 Task: Search round trip flight ticket for 2 adults, 2 infants in seat and 1 infant on lap in first from Fairbanks: Fairbanks International Airport to Wilmington: Wilmington International Airport on 8-6-2023 and return on 8-8-2023. Choice of flights is Royal air maroc. Number of bags: 1 carry on bag and 5 checked bags. Price is upto 65000. Outbound departure time preference is 16:00.
Action: Mouse moved to (318, 274)
Screenshot: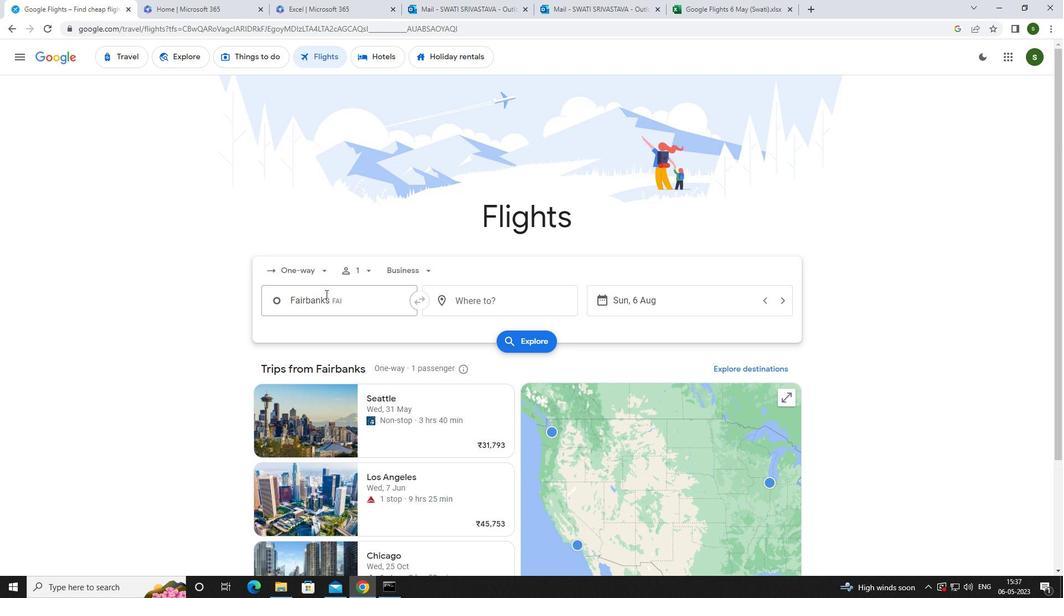 
Action: Mouse pressed left at (318, 274)
Screenshot: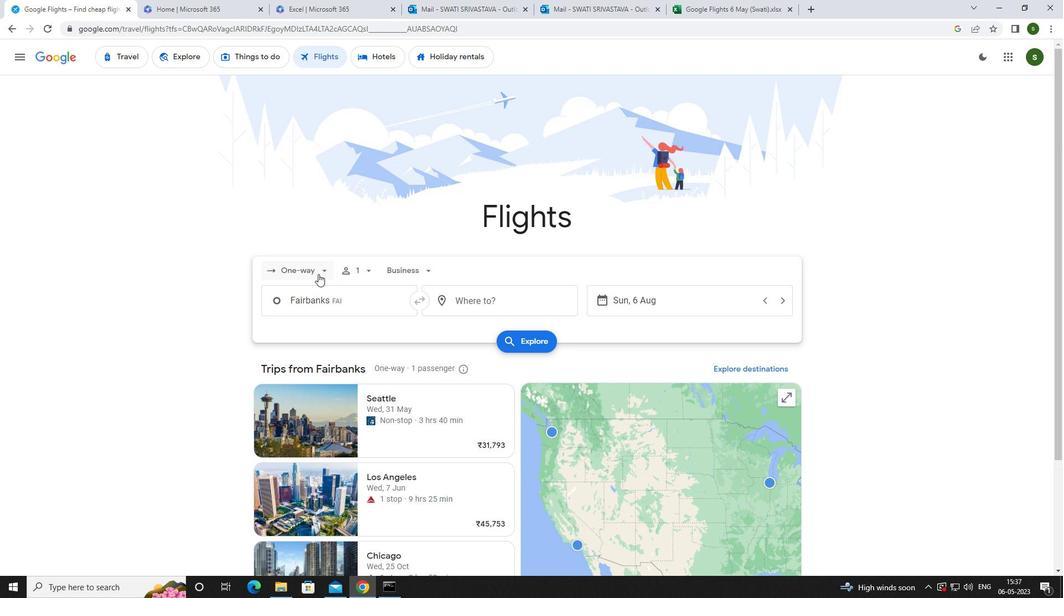 
Action: Mouse moved to (316, 292)
Screenshot: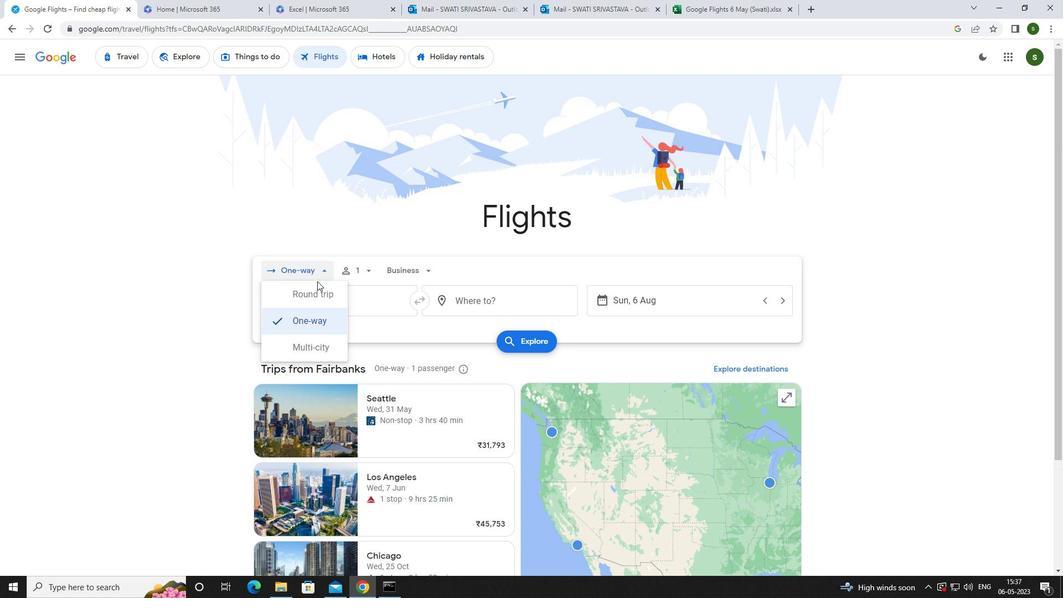 
Action: Mouse pressed left at (316, 292)
Screenshot: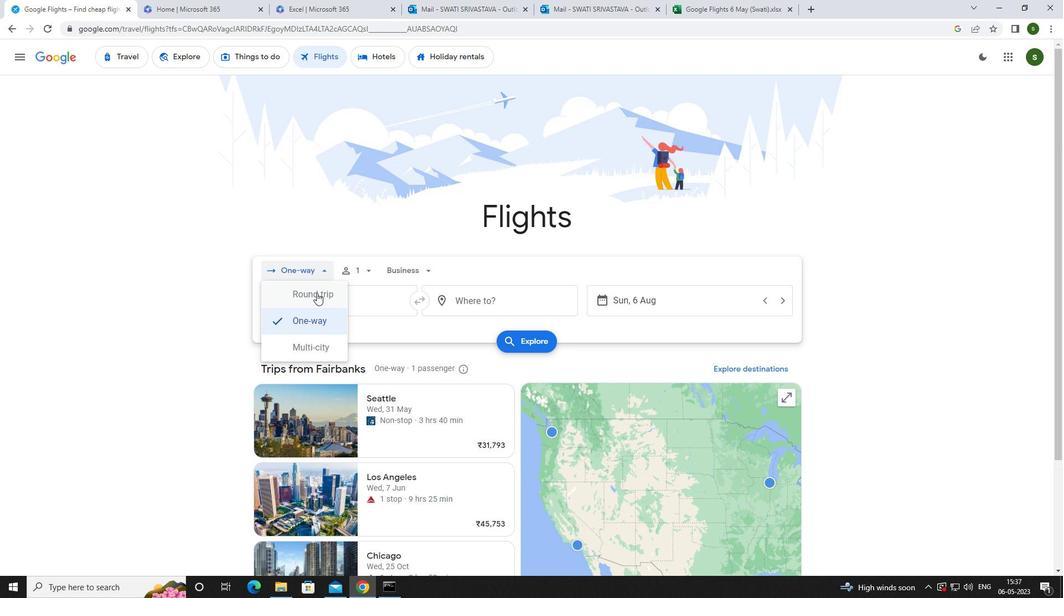 
Action: Mouse moved to (367, 270)
Screenshot: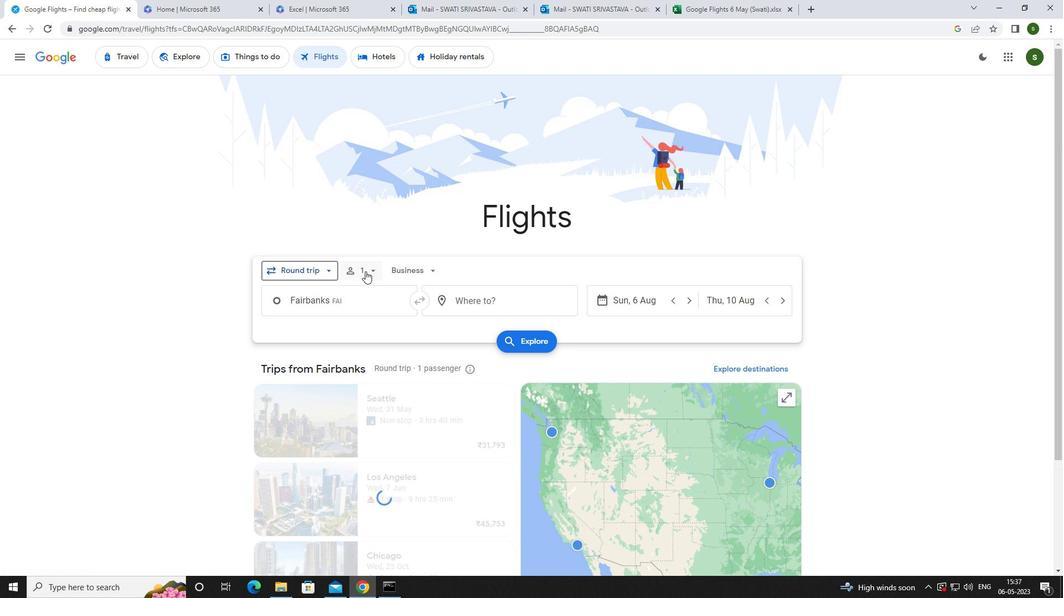 
Action: Mouse pressed left at (367, 270)
Screenshot: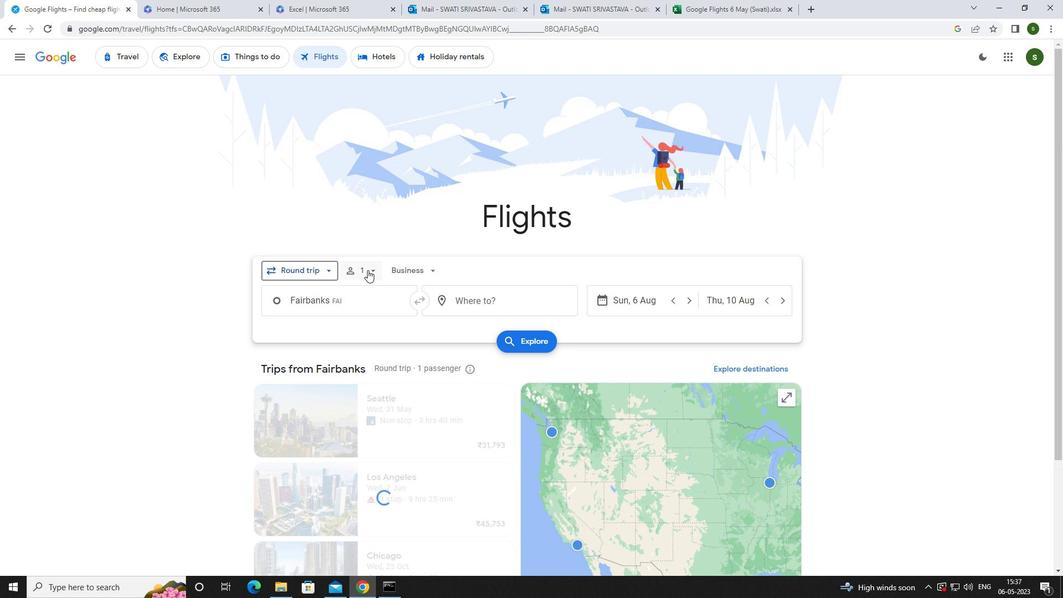 
Action: Mouse moved to (454, 301)
Screenshot: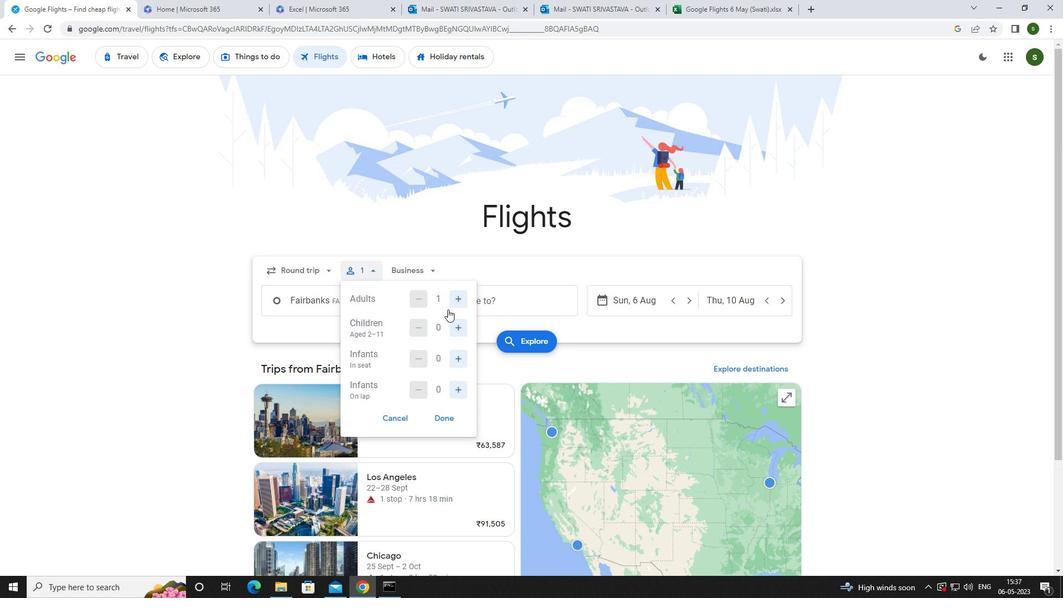 
Action: Mouse pressed left at (454, 301)
Screenshot: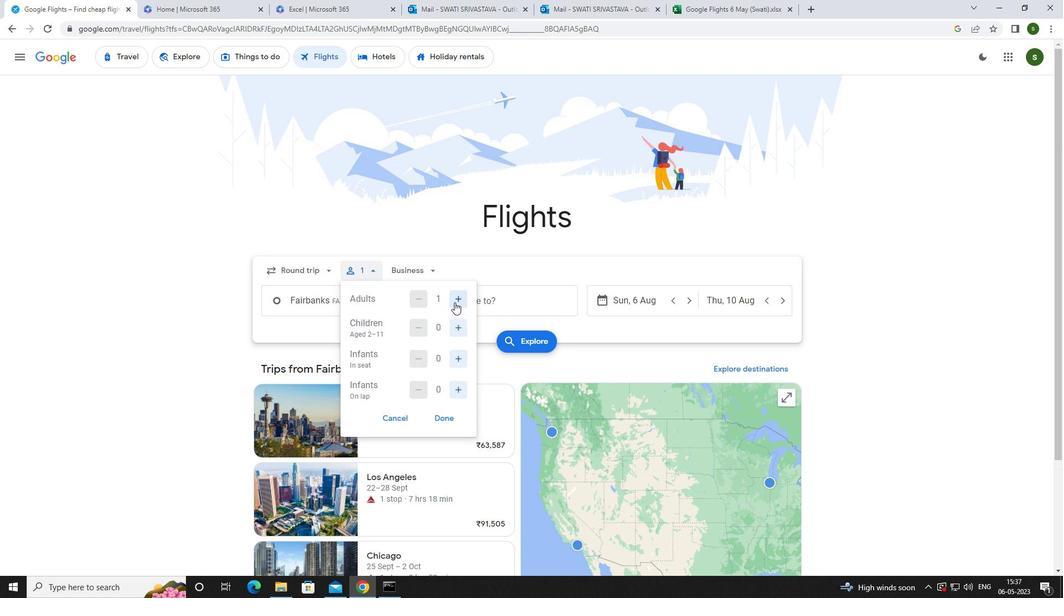 
Action: Mouse moved to (462, 357)
Screenshot: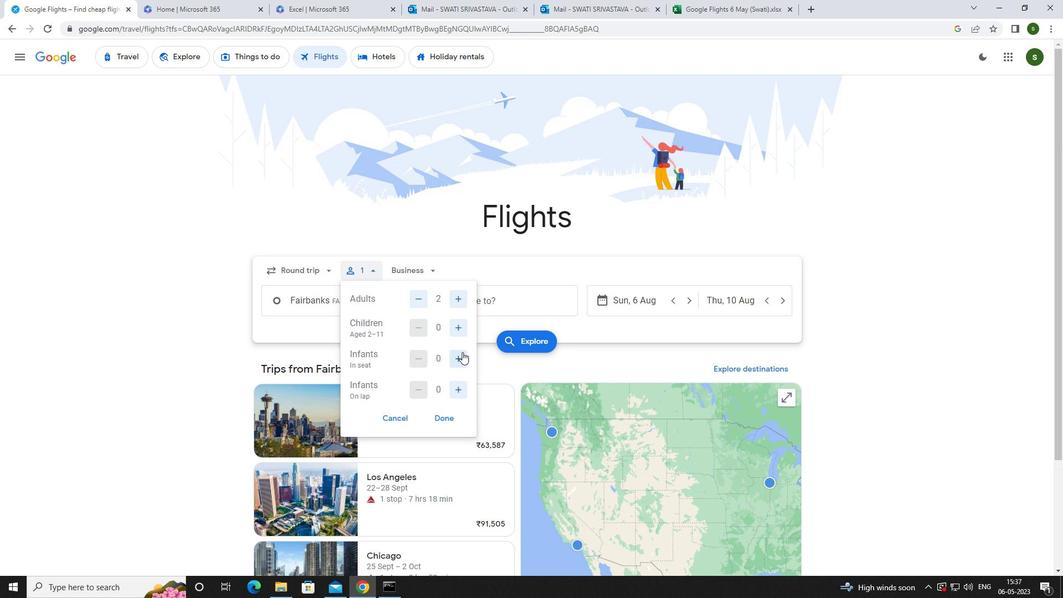 
Action: Mouse pressed left at (462, 357)
Screenshot: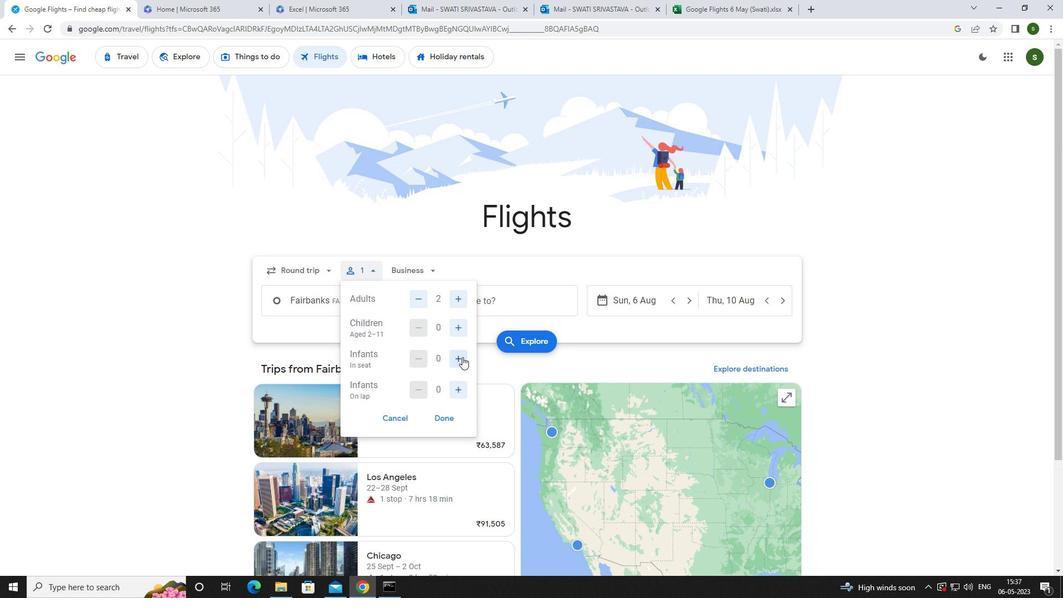 
Action: Mouse pressed left at (462, 357)
Screenshot: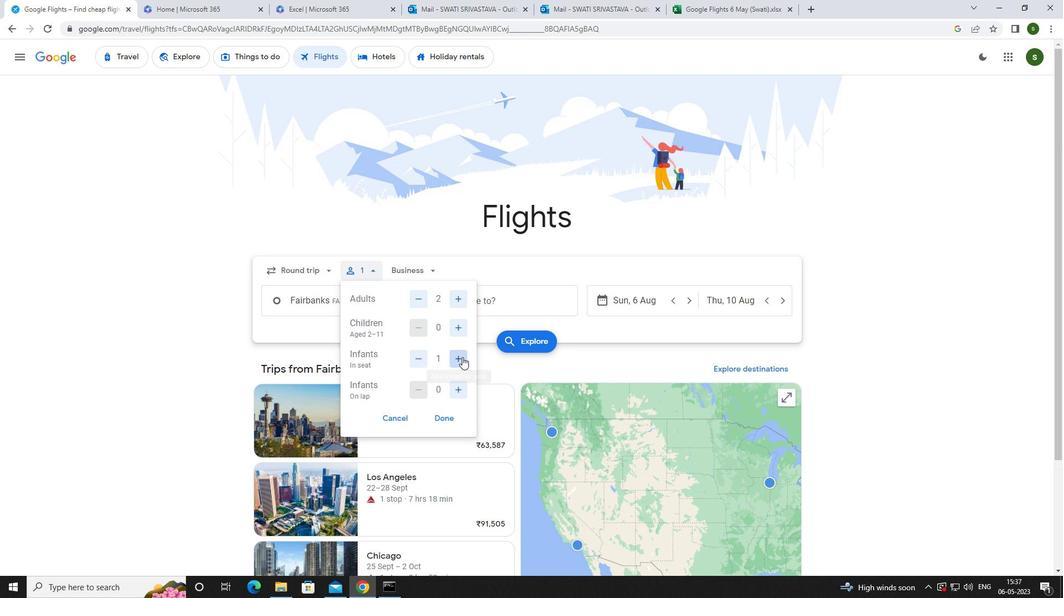 
Action: Mouse moved to (459, 385)
Screenshot: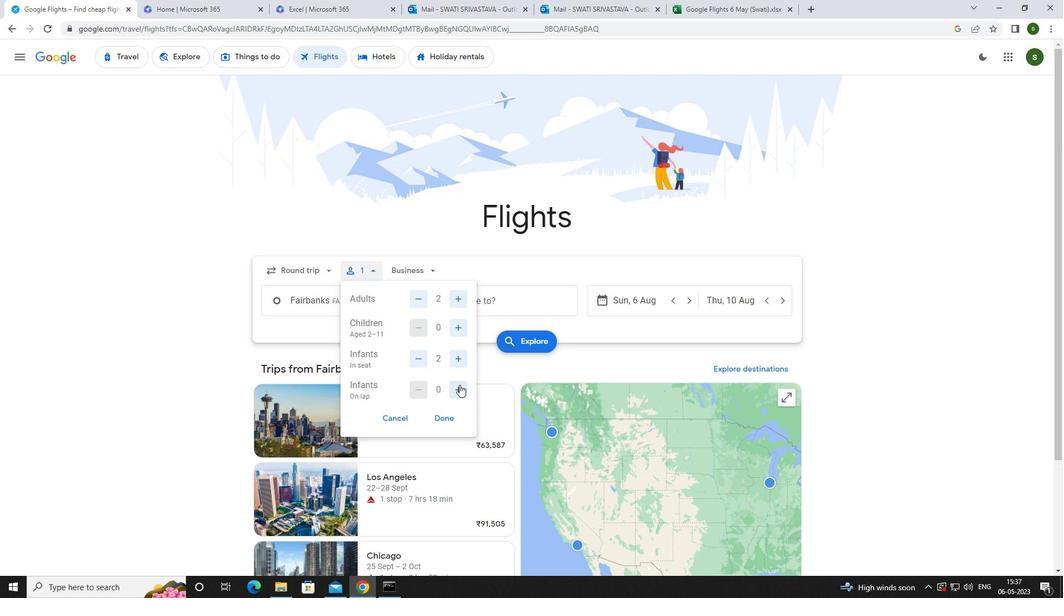 
Action: Mouse pressed left at (459, 385)
Screenshot: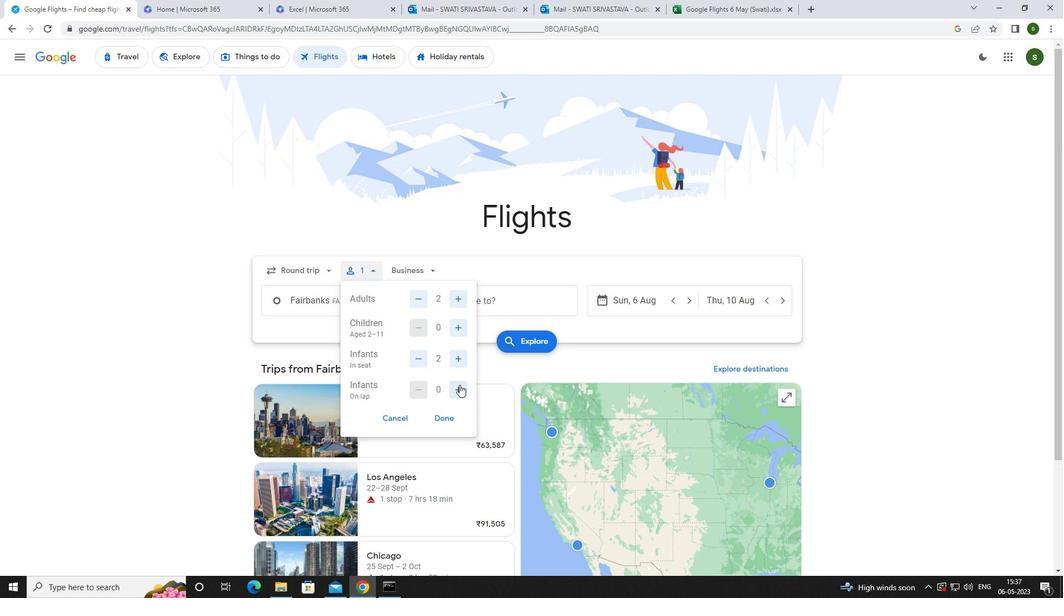 
Action: Mouse moved to (428, 266)
Screenshot: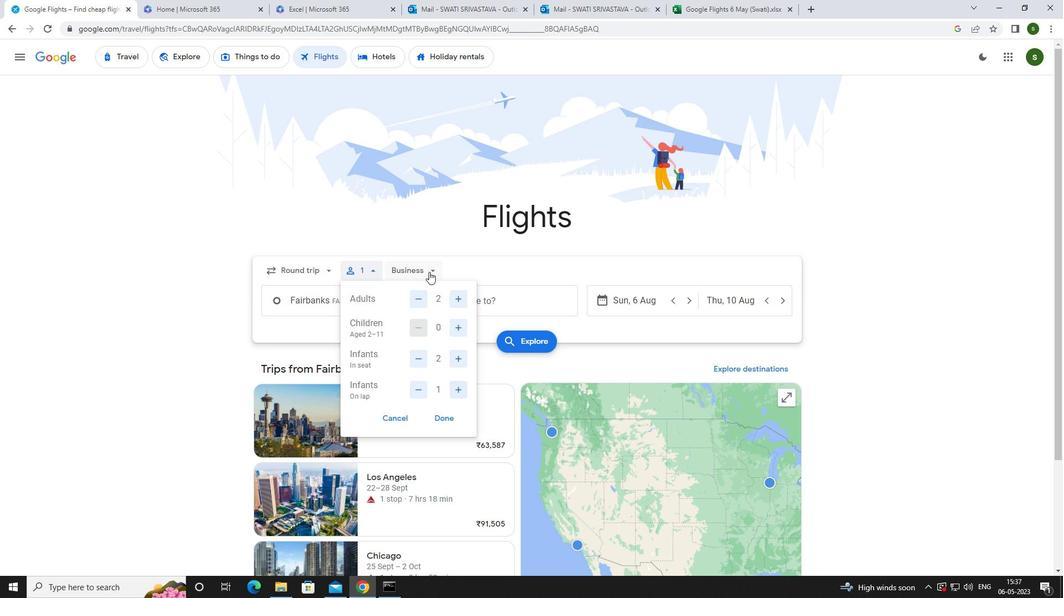 
Action: Mouse pressed left at (428, 266)
Screenshot: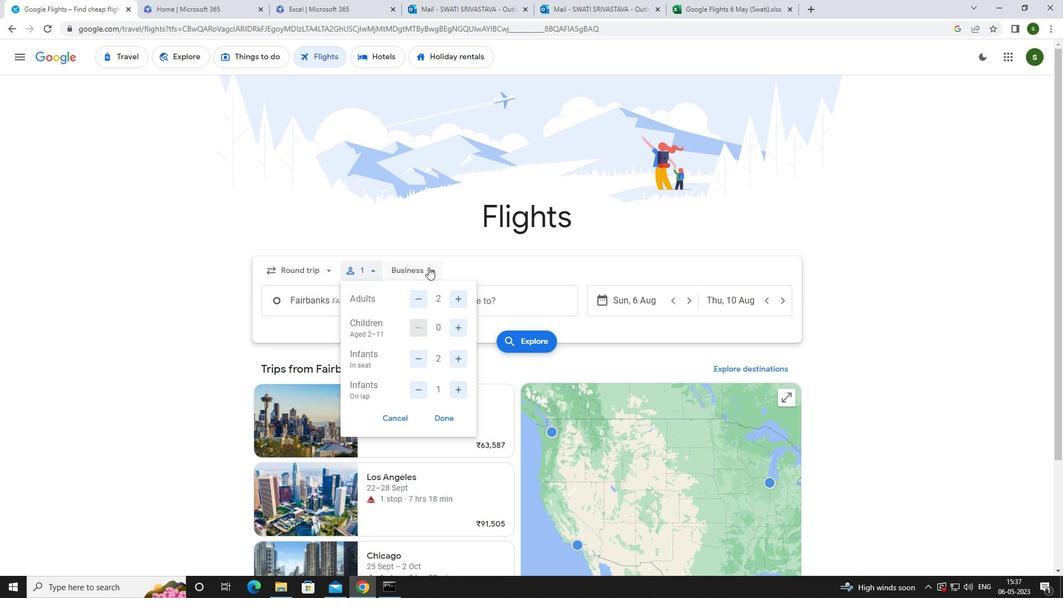 
Action: Mouse moved to (440, 375)
Screenshot: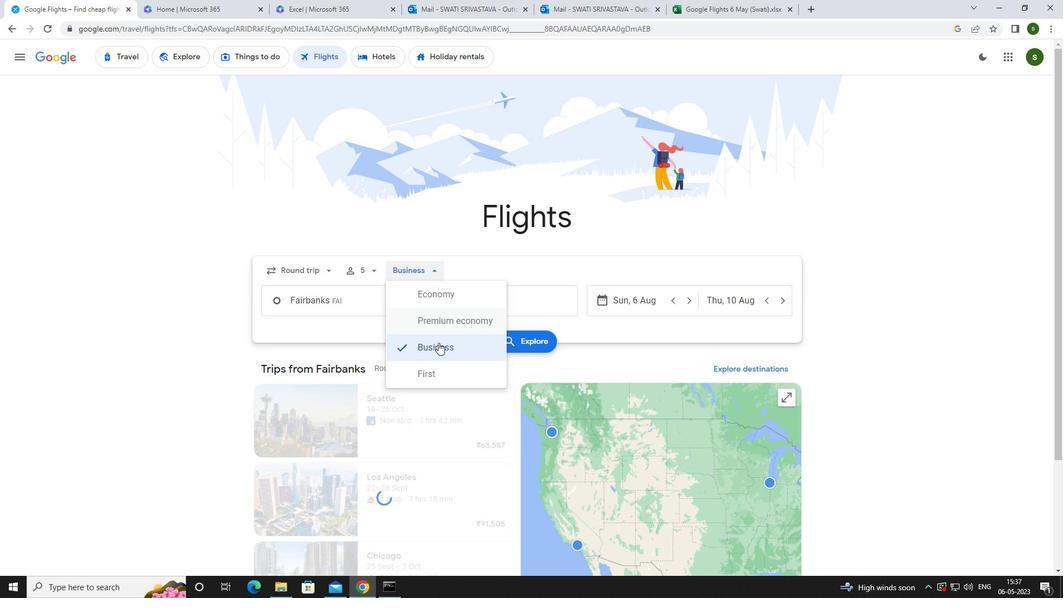 
Action: Mouse pressed left at (440, 375)
Screenshot: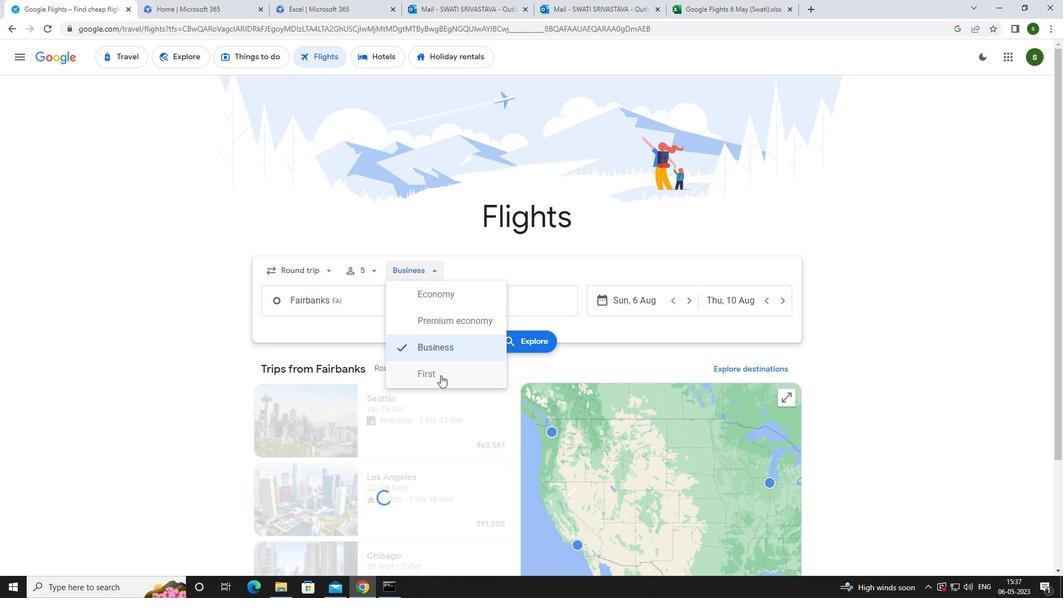 
Action: Mouse moved to (380, 303)
Screenshot: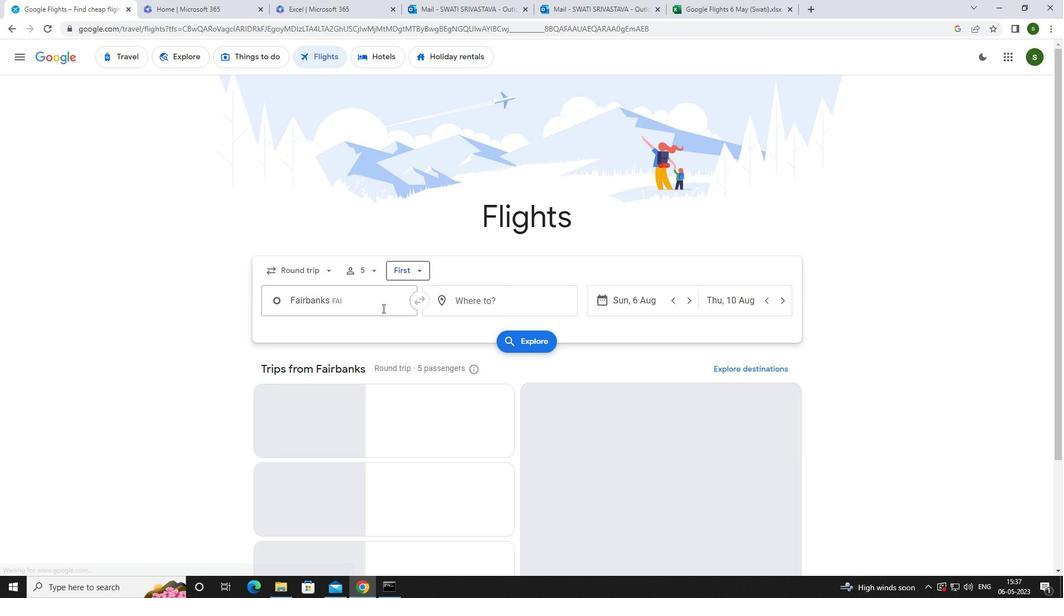 
Action: Mouse pressed left at (380, 303)
Screenshot: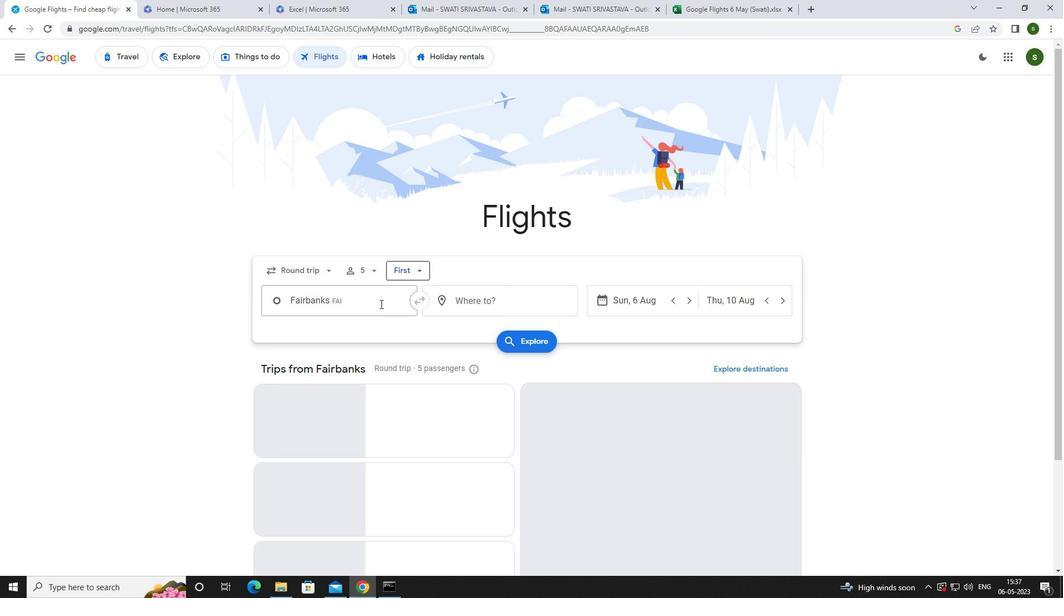
Action: Mouse moved to (375, 303)
Screenshot: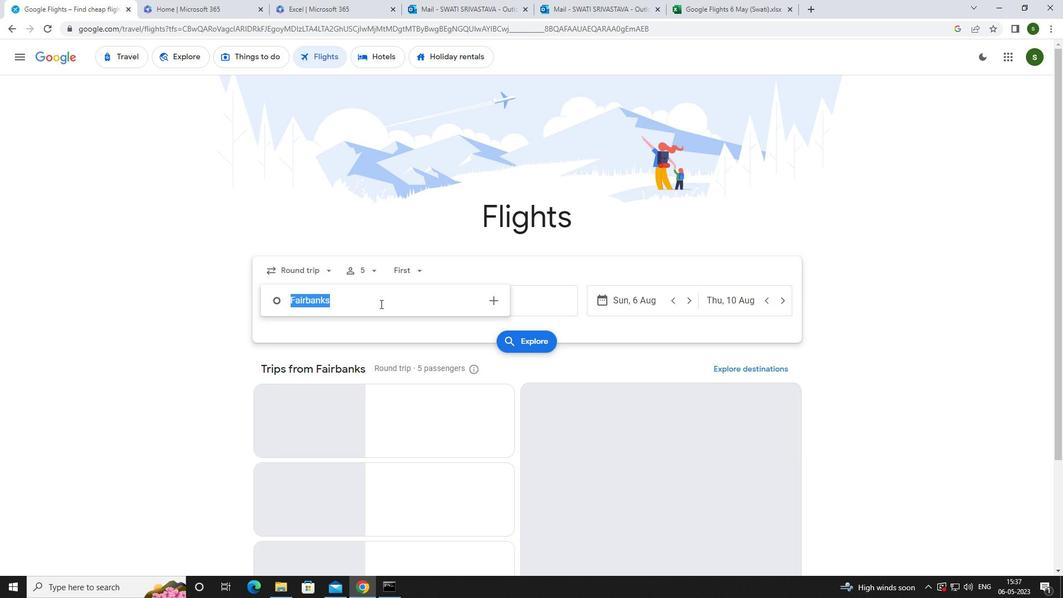 
Action: Key pressed <Key.caps_lock>f<Key.caps_lock>air
Screenshot: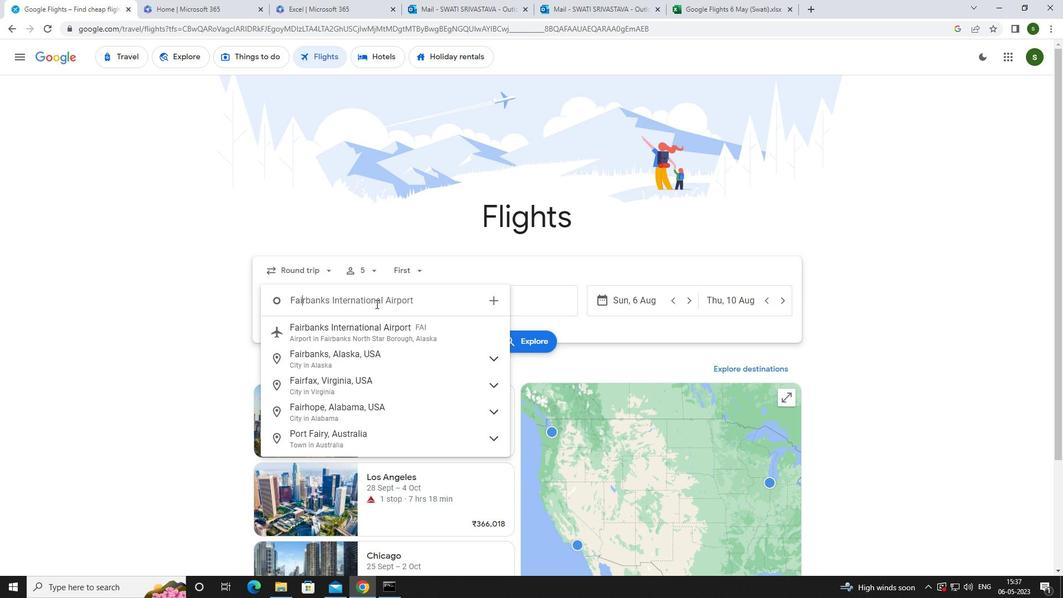 
Action: Mouse moved to (385, 352)
Screenshot: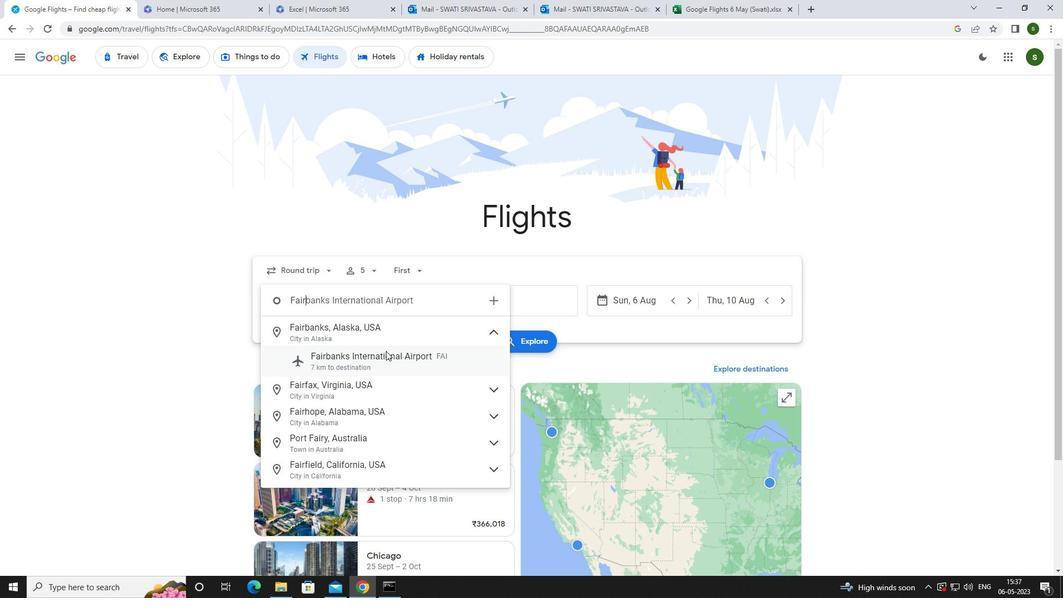 
Action: Mouse pressed left at (385, 352)
Screenshot: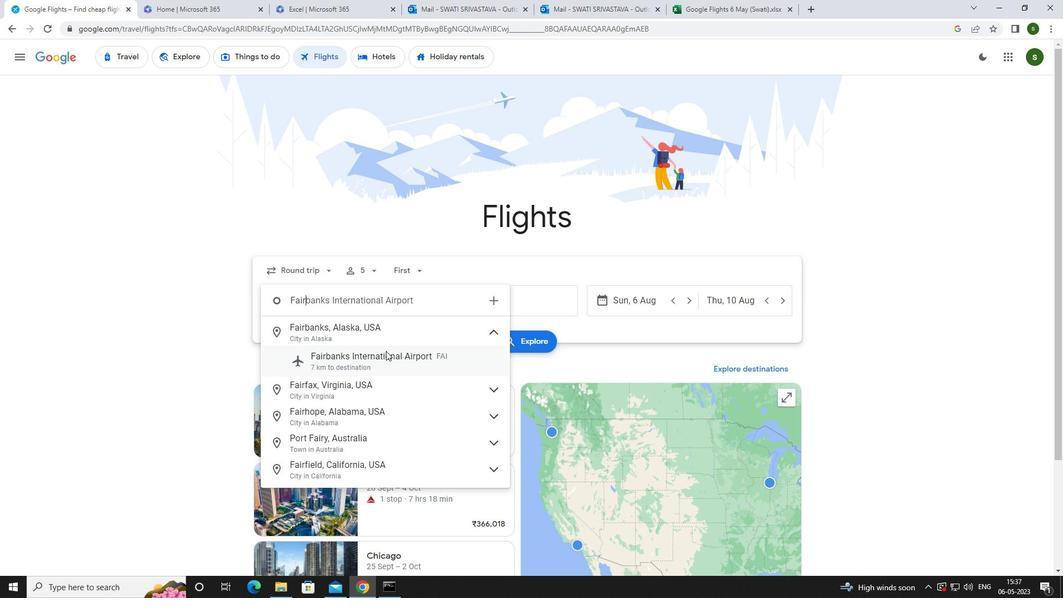 
Action: Mouse moved to (490, 304)
Screenshot: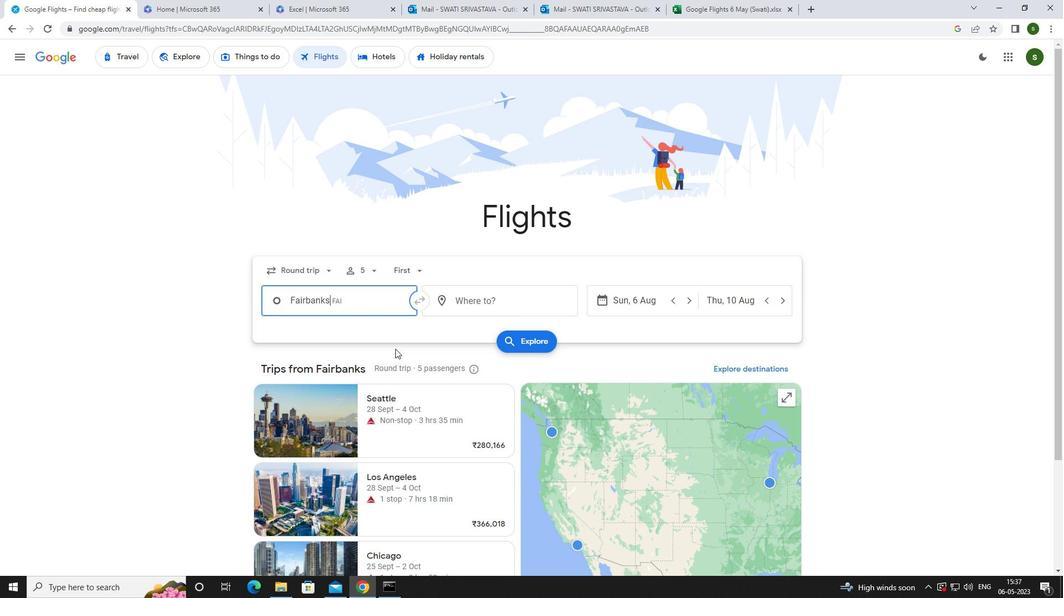
Action: Mouse pressed left at (490, 304)
Screenshot: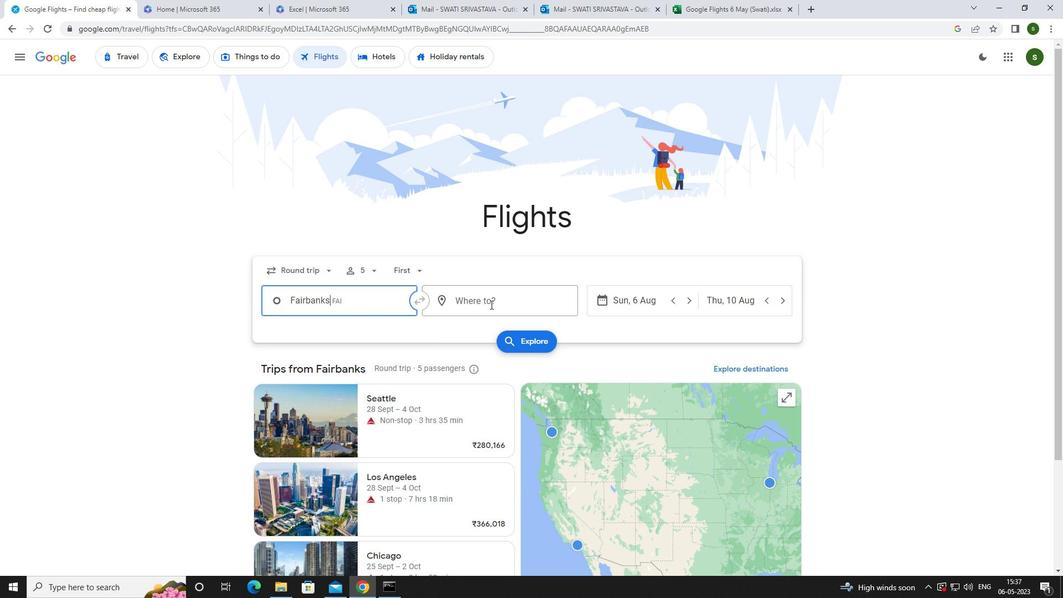 
Action: Key pressed <Key.caps_lock>w<Key.caps_lock>ilming
Screenshot: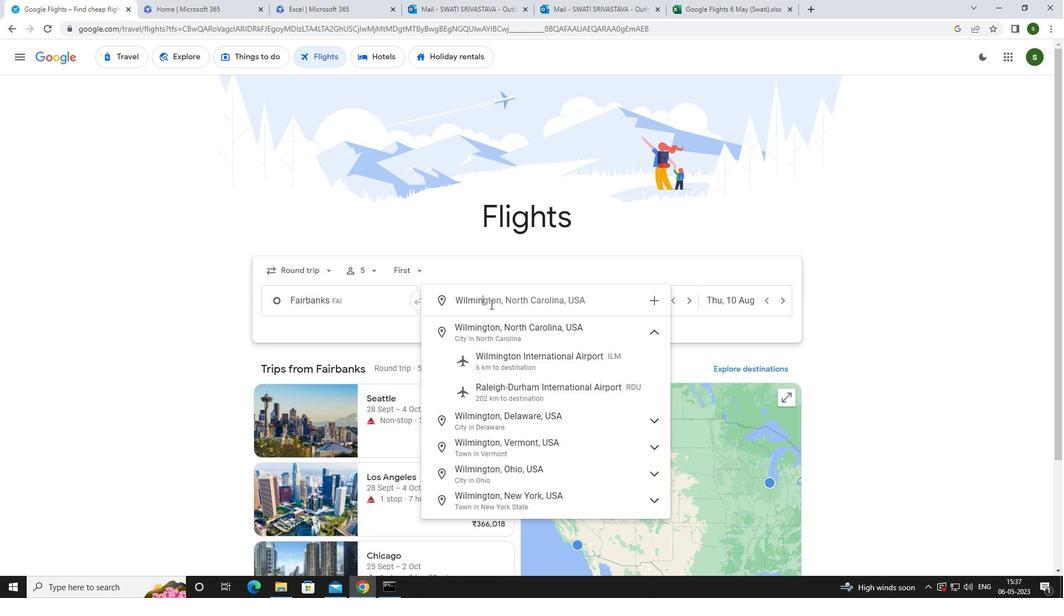 
Action: Mouse moved to (500, 353)
Screenshot: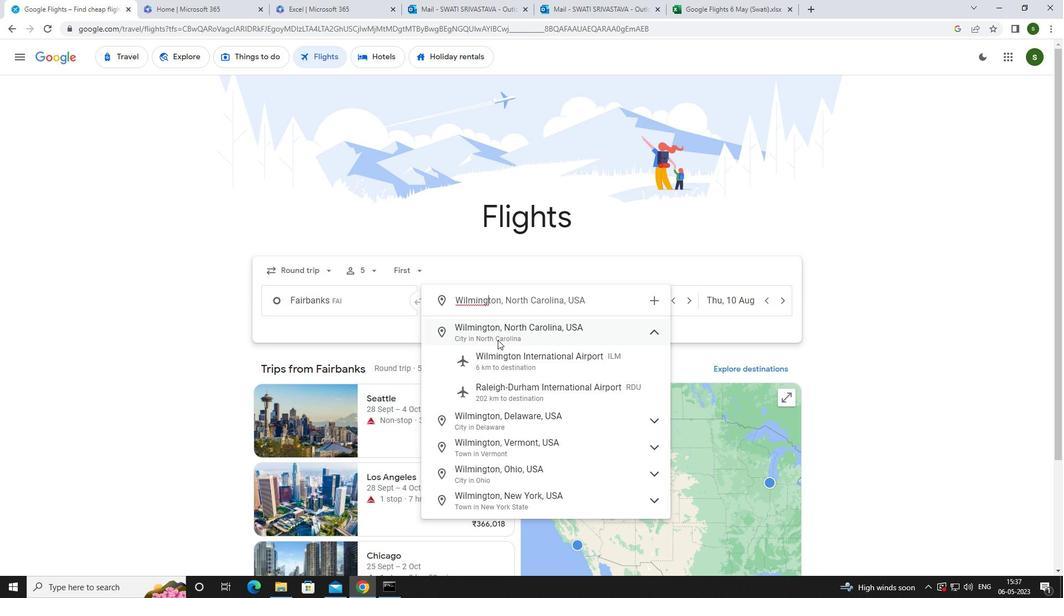 
Action: Mouse pressed left at (500, 353)
Screenshot: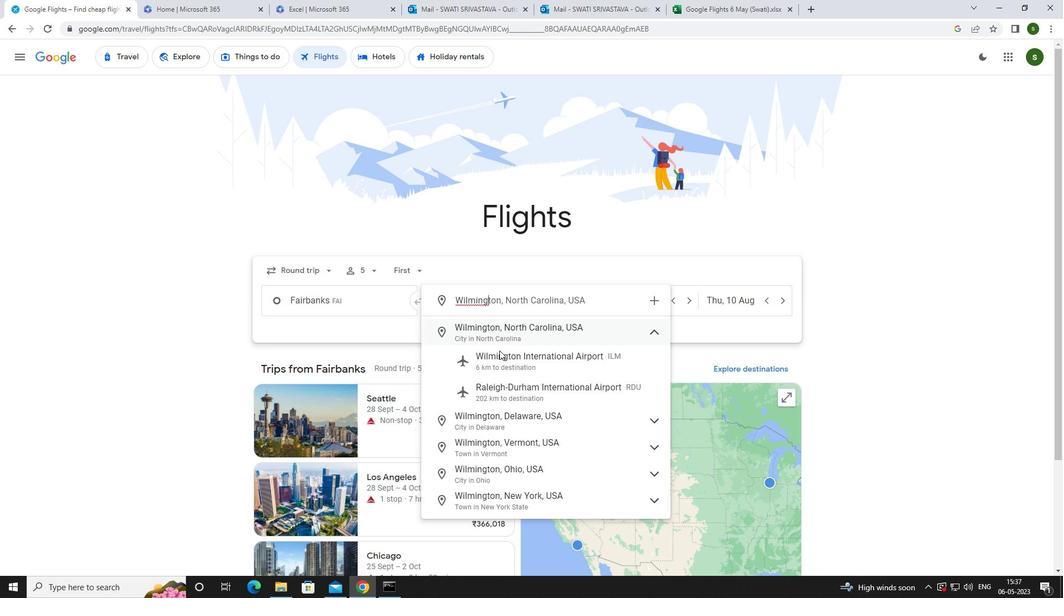 
Action: Mouse moved to (620, 295)
Screenshot: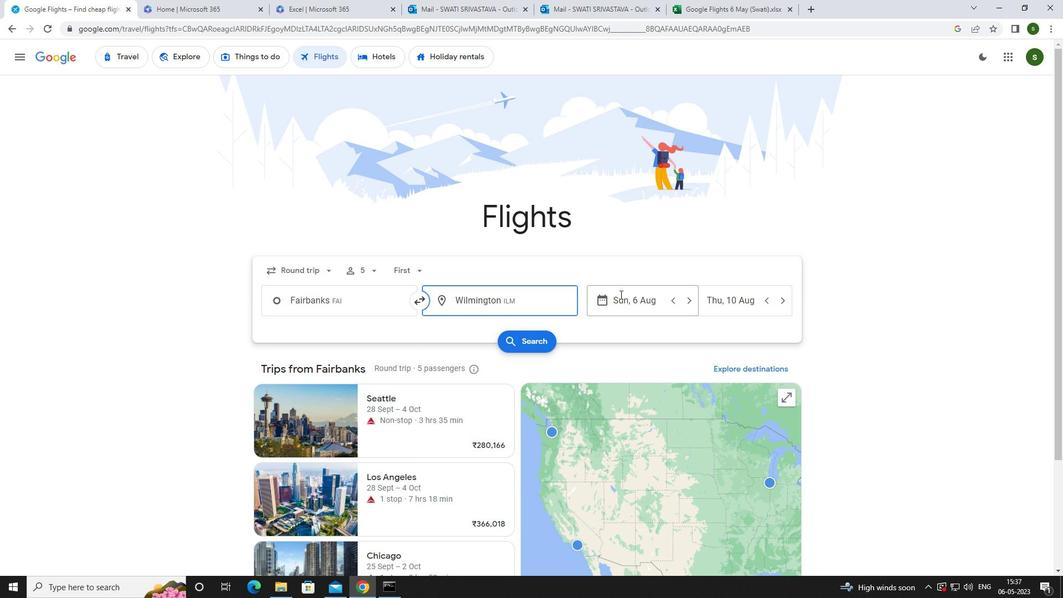 
Action: Mouse pressed left at (620, 295)
Screenshot: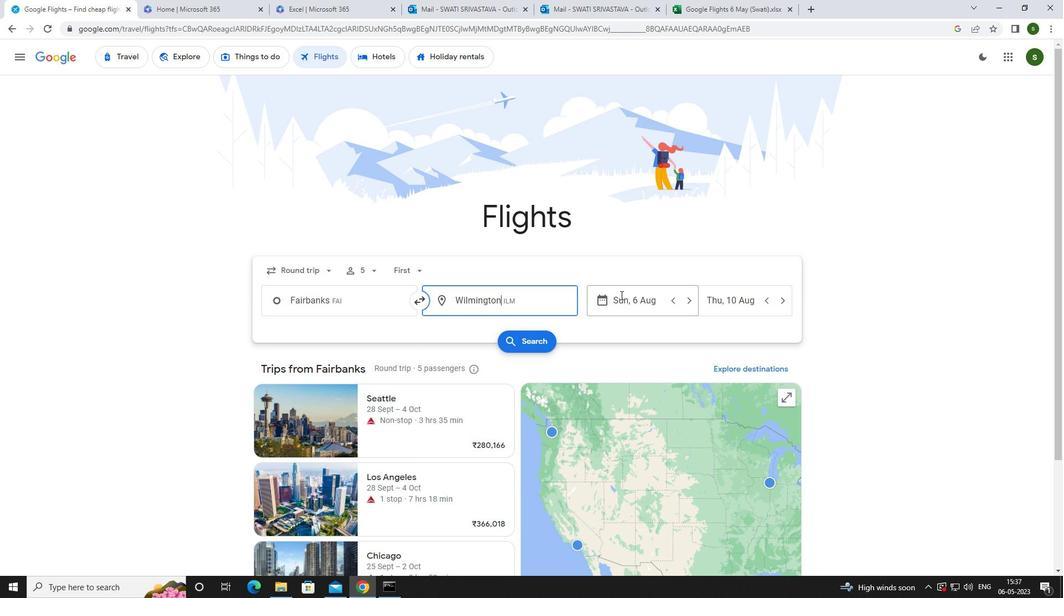 
Action: Mouse moved to (399, 405)
Screenshot: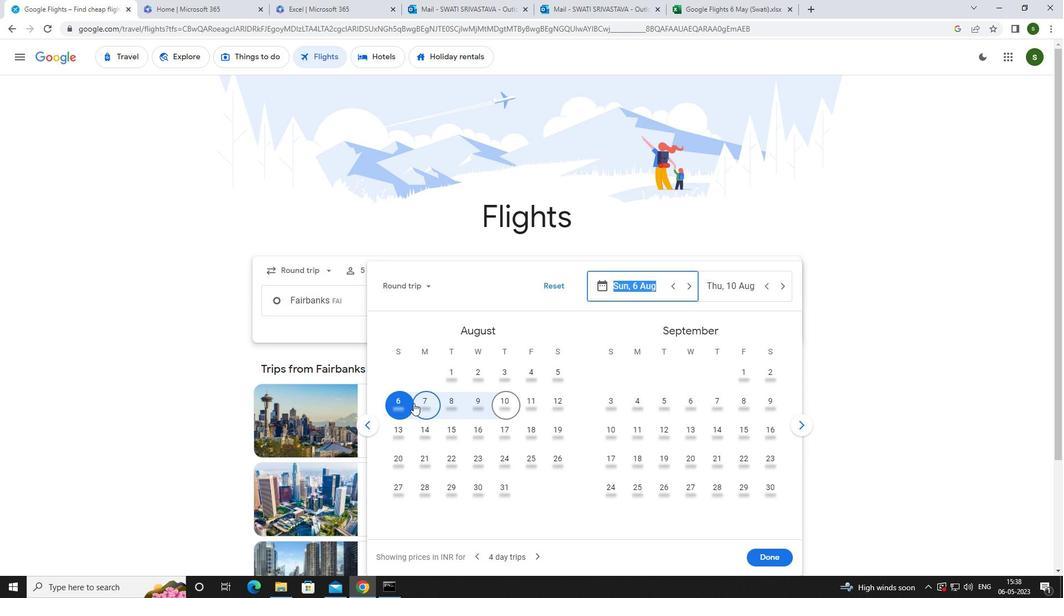 
Action: Mouse pressed left at (399, 405)
Screenshot: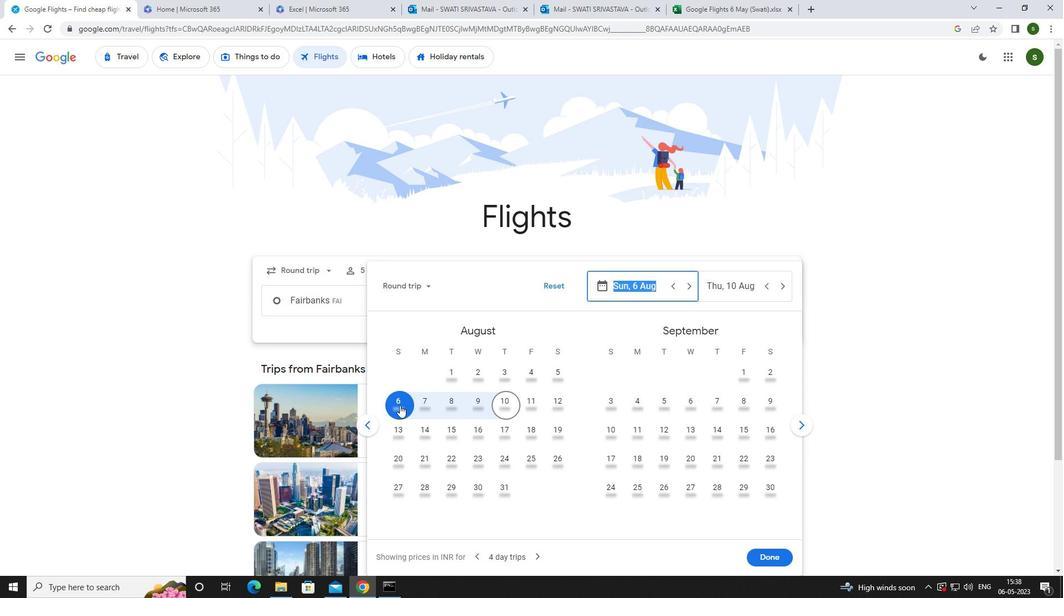 
Action: Mouse moved to (457, 408)
Screenshot: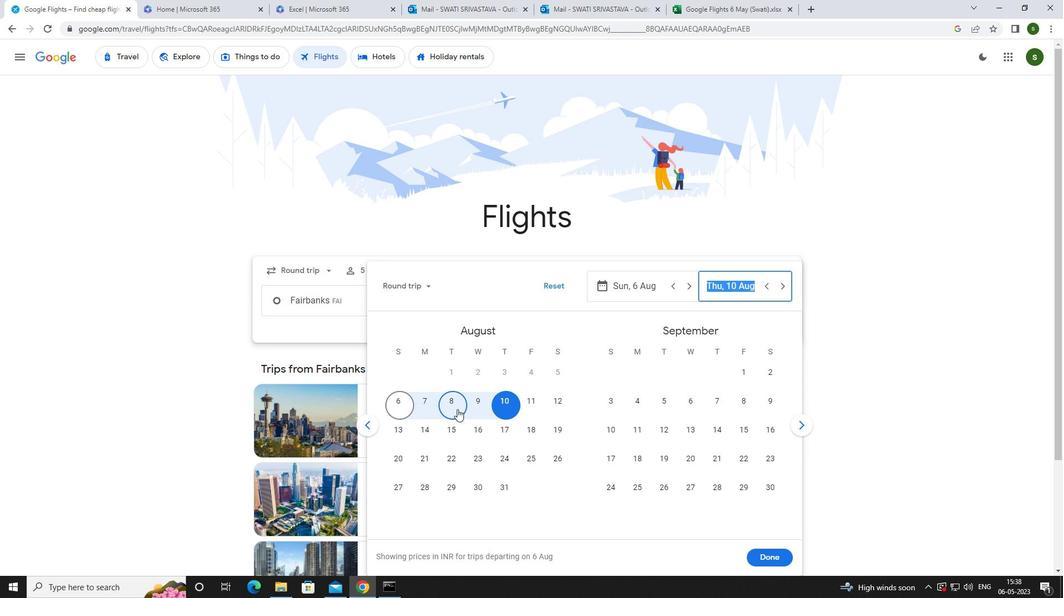 
Action: Mouse pressed left at (457, 408)
Screenshot: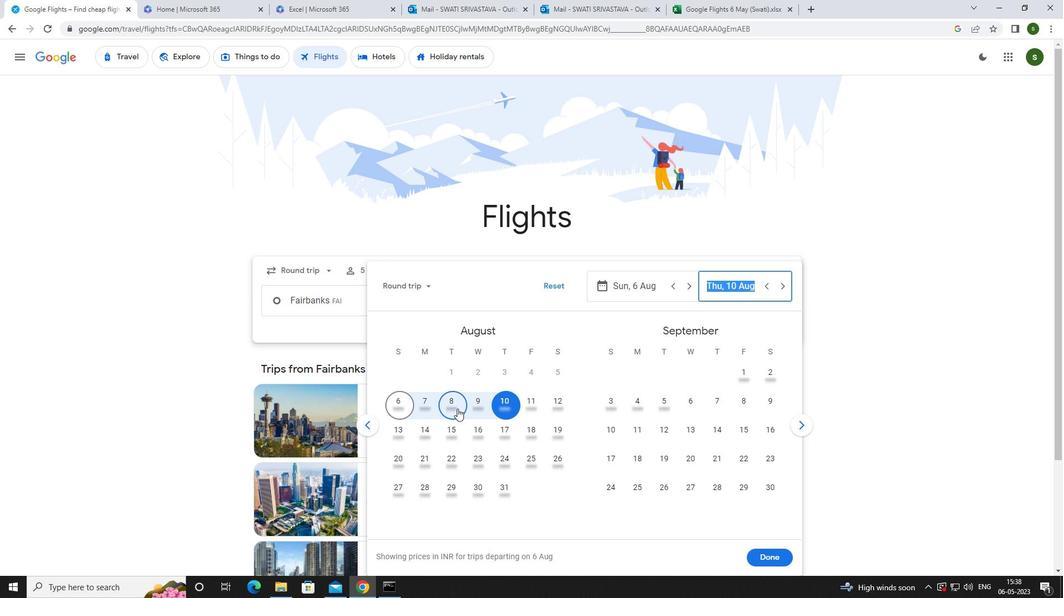 
Action: Mouse moved to (762, 554)
Screenshot: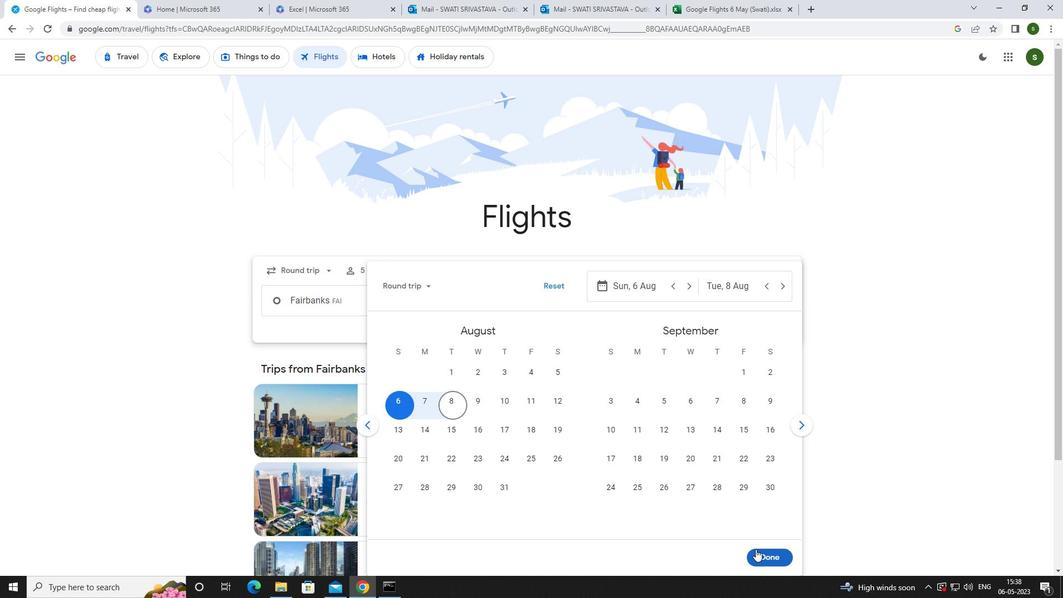 
Action: Mouse pressed left at (762, 554)
Screenshot: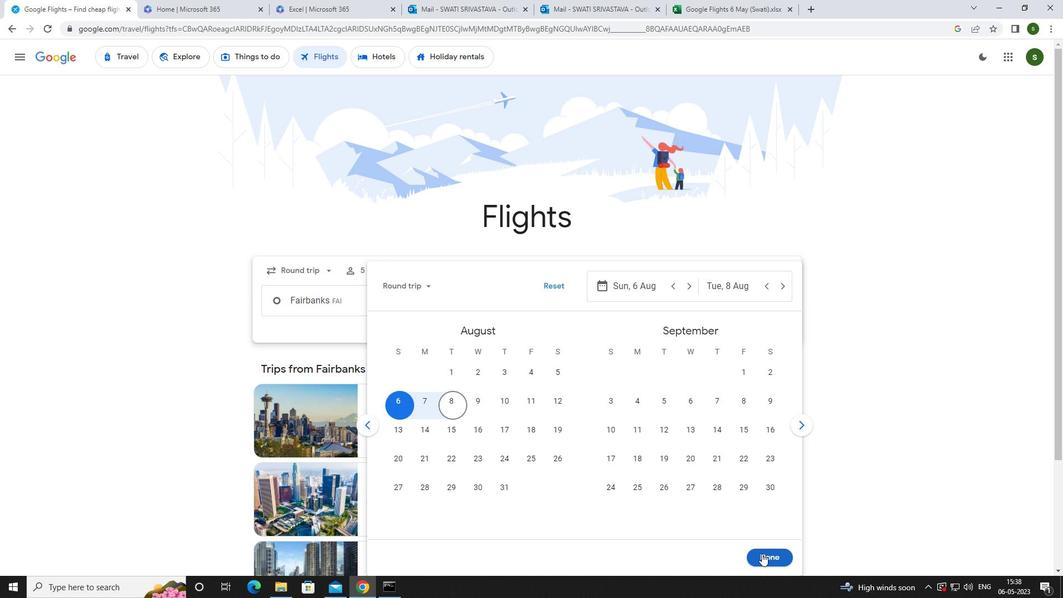 
Action: Mouse moved to (524, 346)
Screenshot: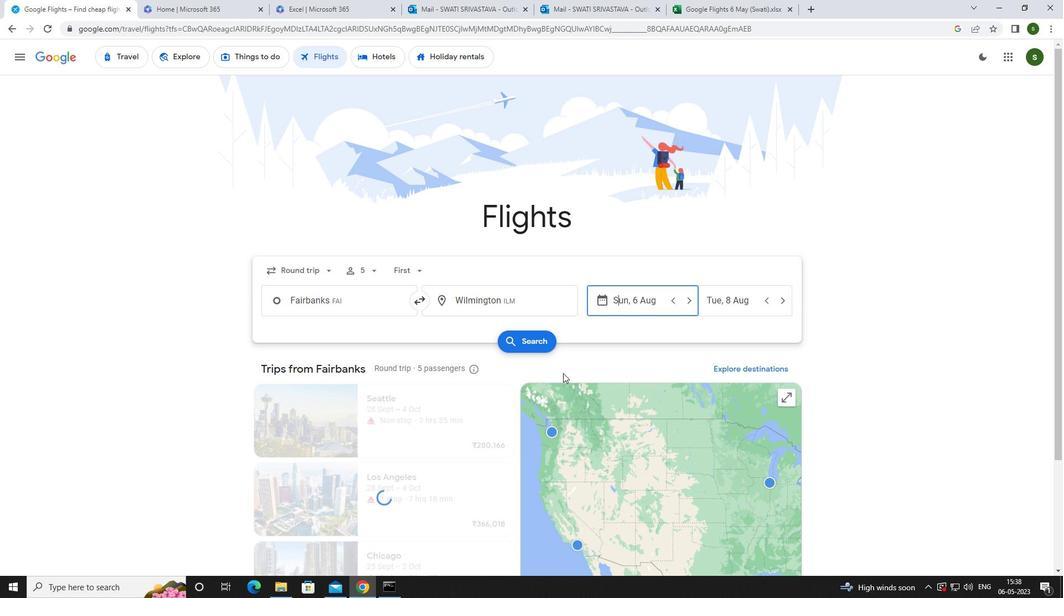 
Action: Mouse pressed left at (524, 346)
Screenshot: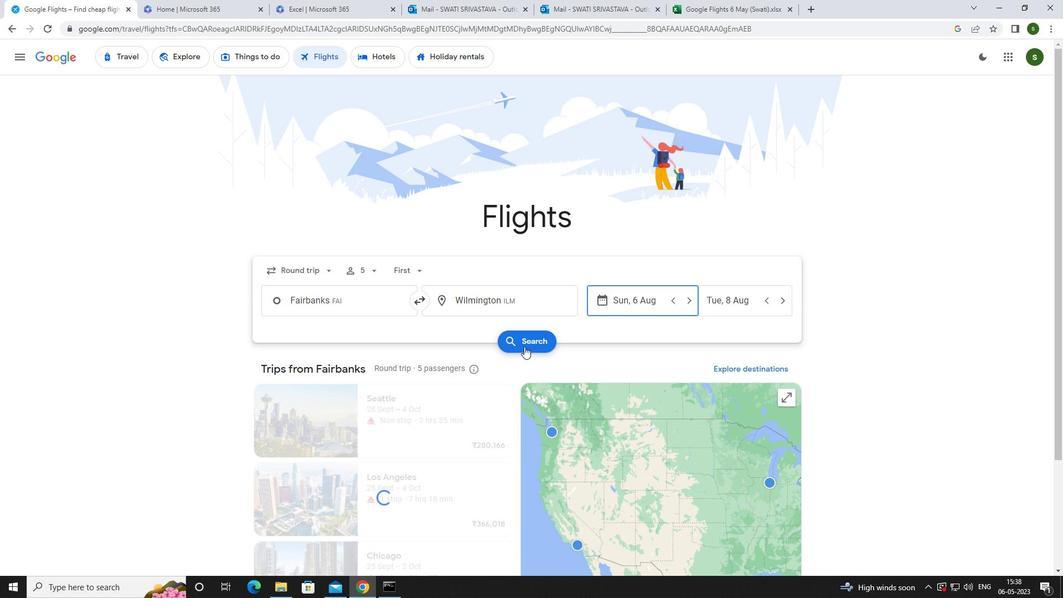
Action: Mouse moved to (281, 157)
Screenshot: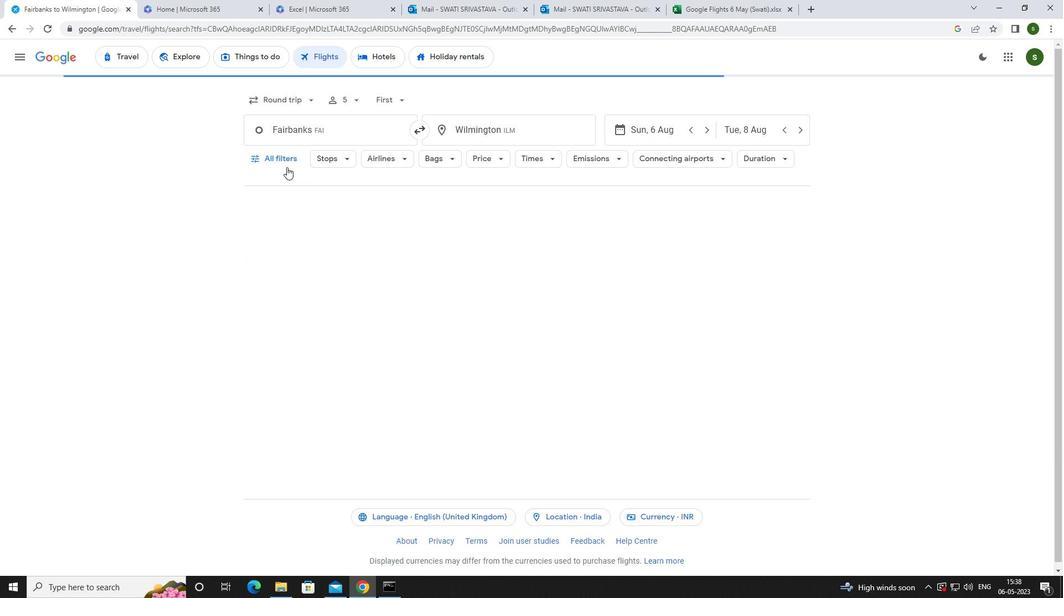 
Action: Mouse pressed left at (281, 157)
Screenshot: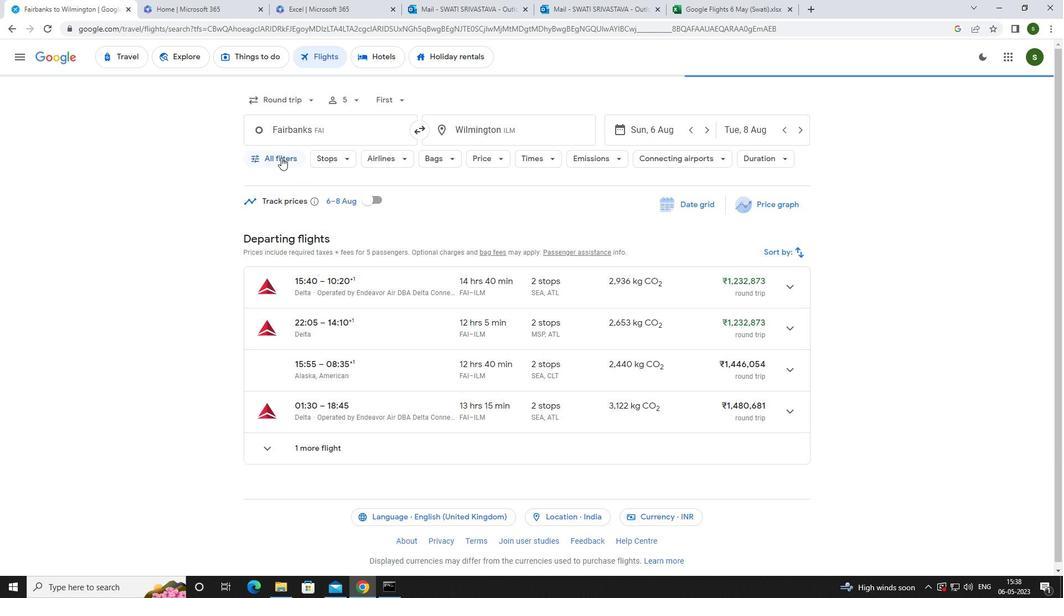 
Action: Mouse moved to (413, 391)
Screenshot: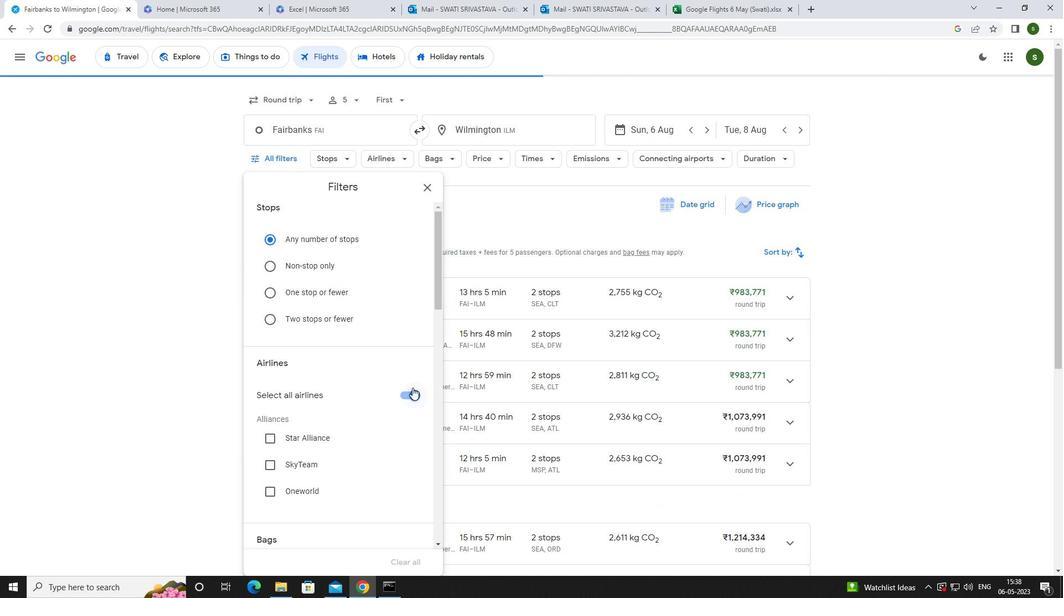 
Action: Mouse pressed left at (413, 391)
Screenshot: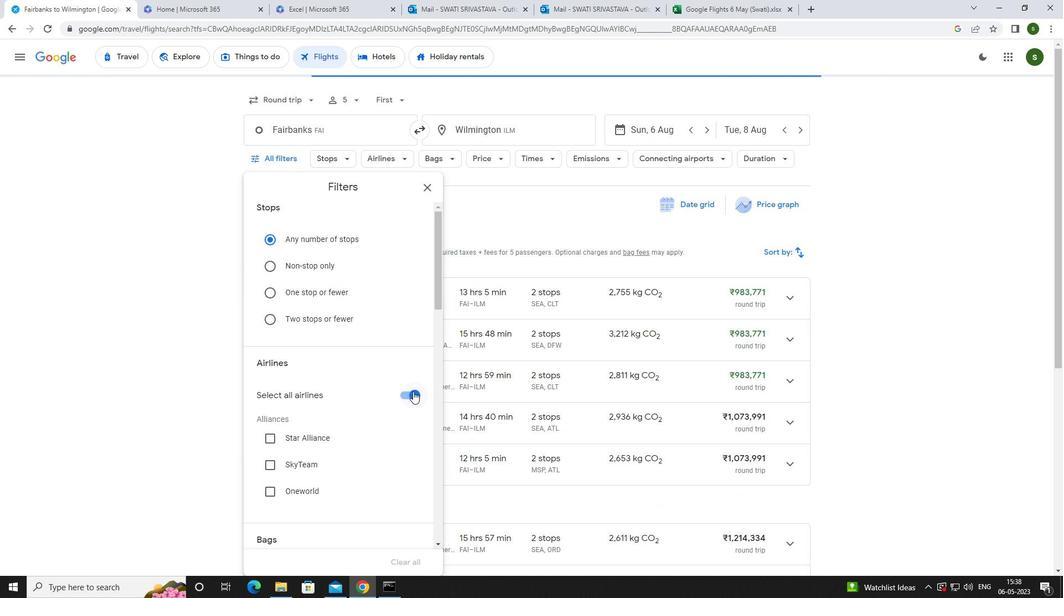 
Action: Mouse moved to (389, 371)
Screenshot: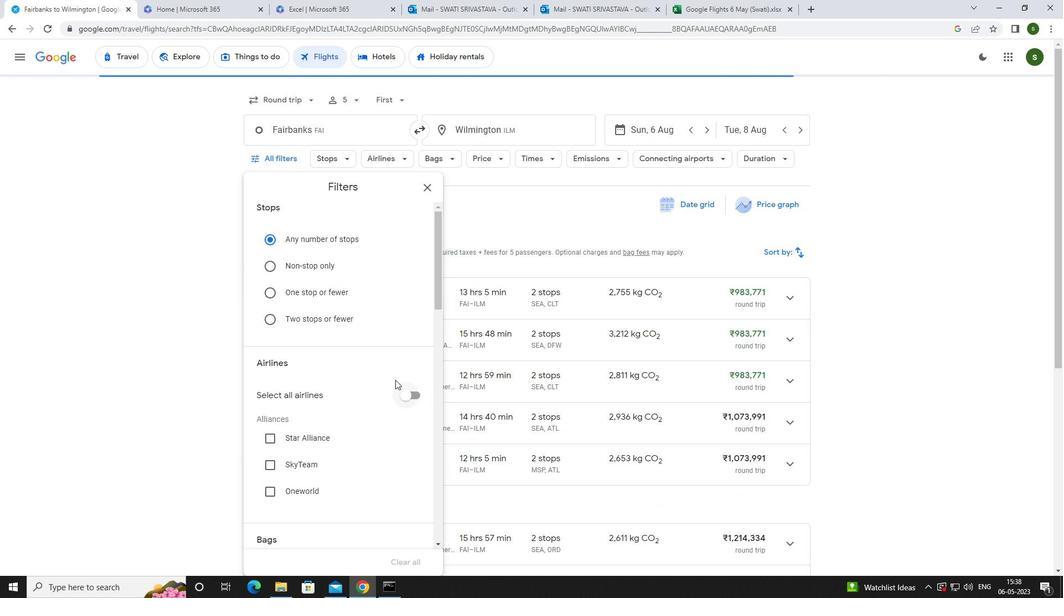 
Action: Mouse scrolled (389, 370) with delta (0, 0)
Screenshot: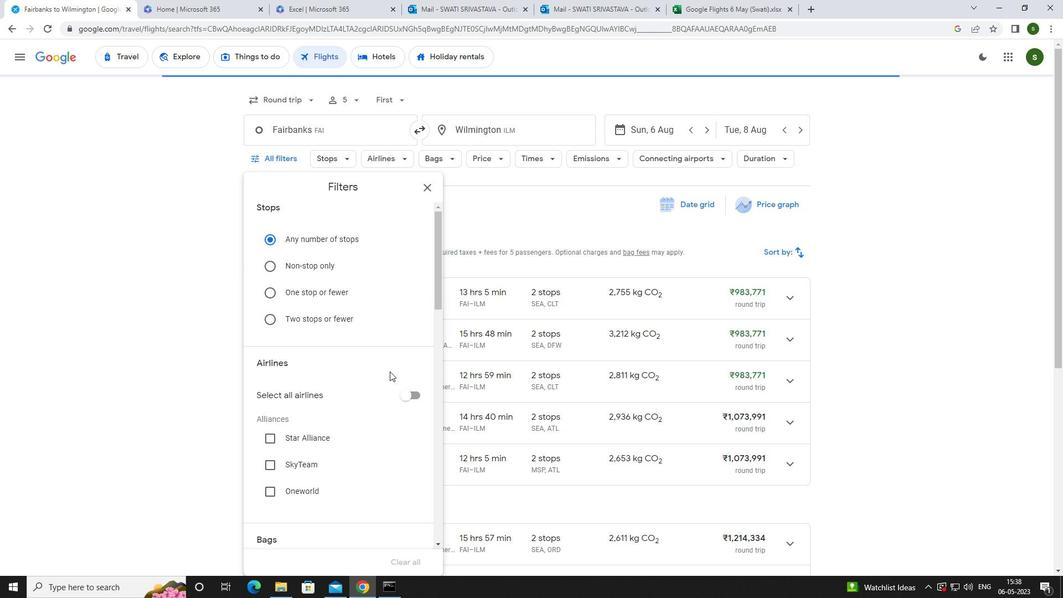 
Action: Mouse scrolled (389, 370) with delta (0, 0)
Screenshot: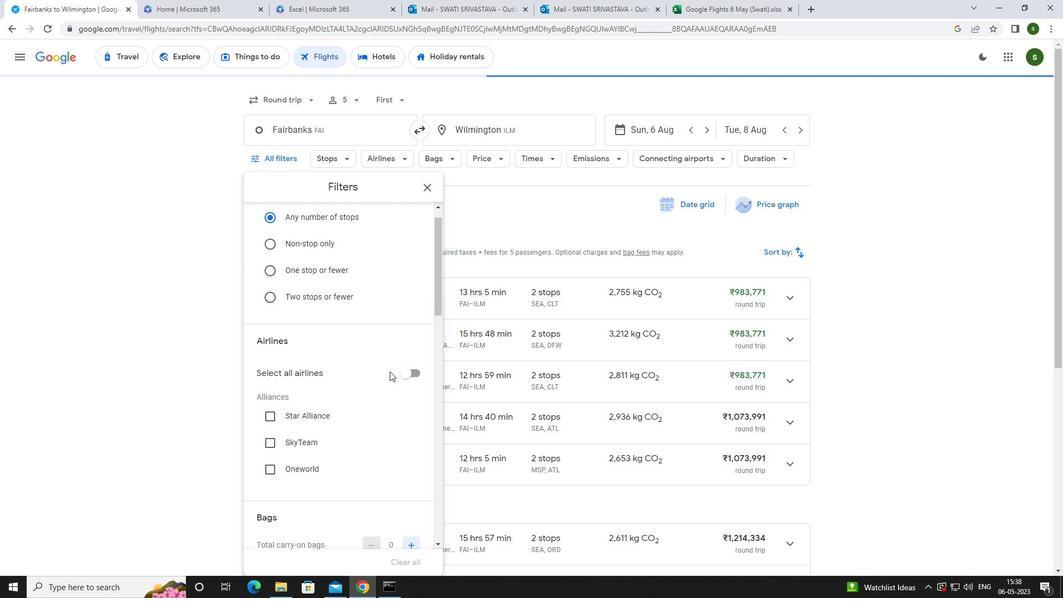 
Action: Mouse moved to (406, 281)
Screenshot: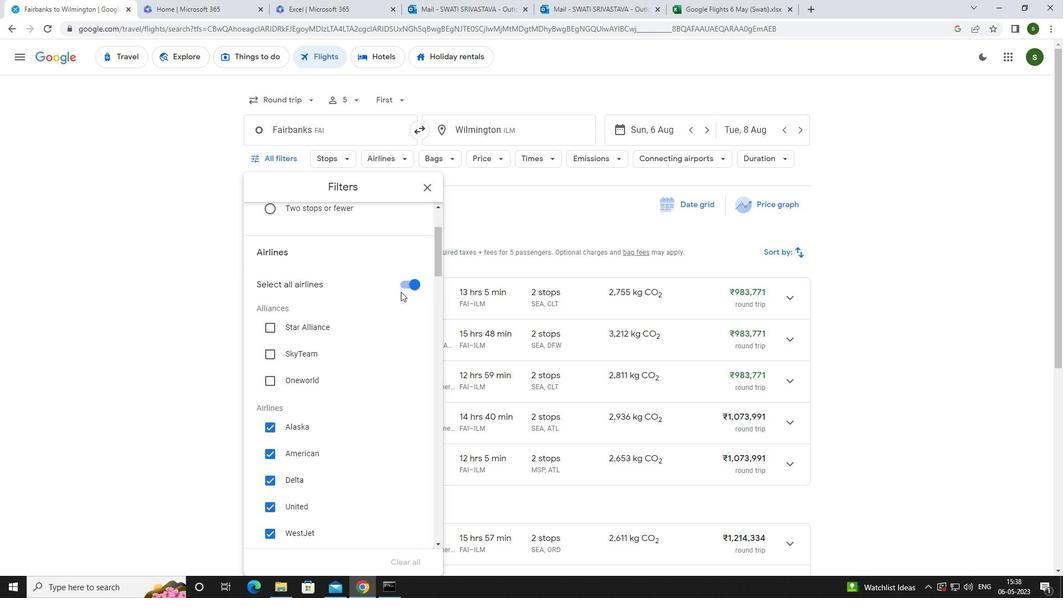 
Action: Mouse pressed left at (406, 281)
Screenshot: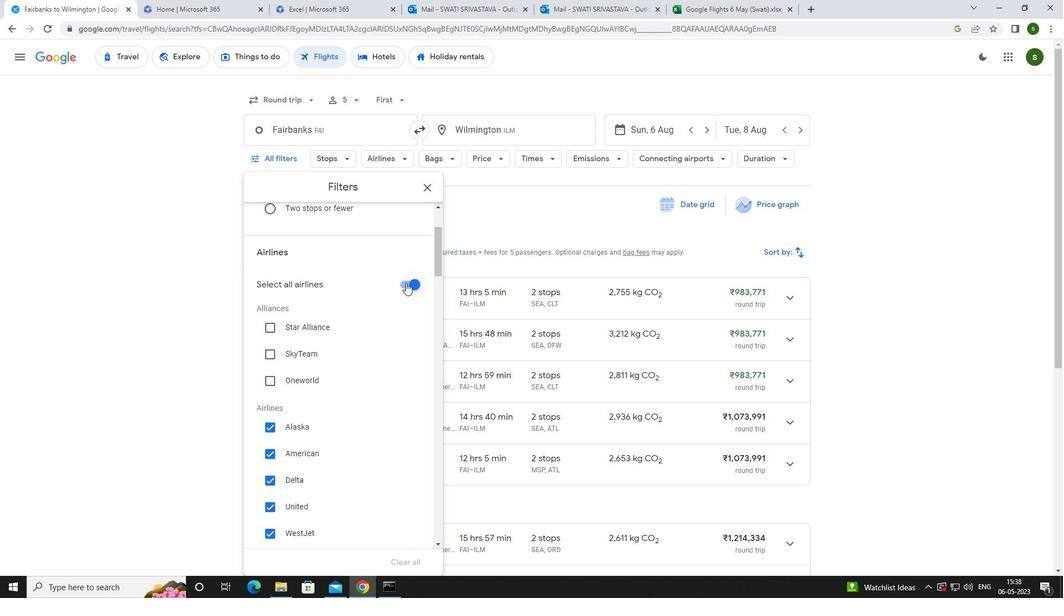 
Action: Mouse moved to (380, 332)
Screenshot: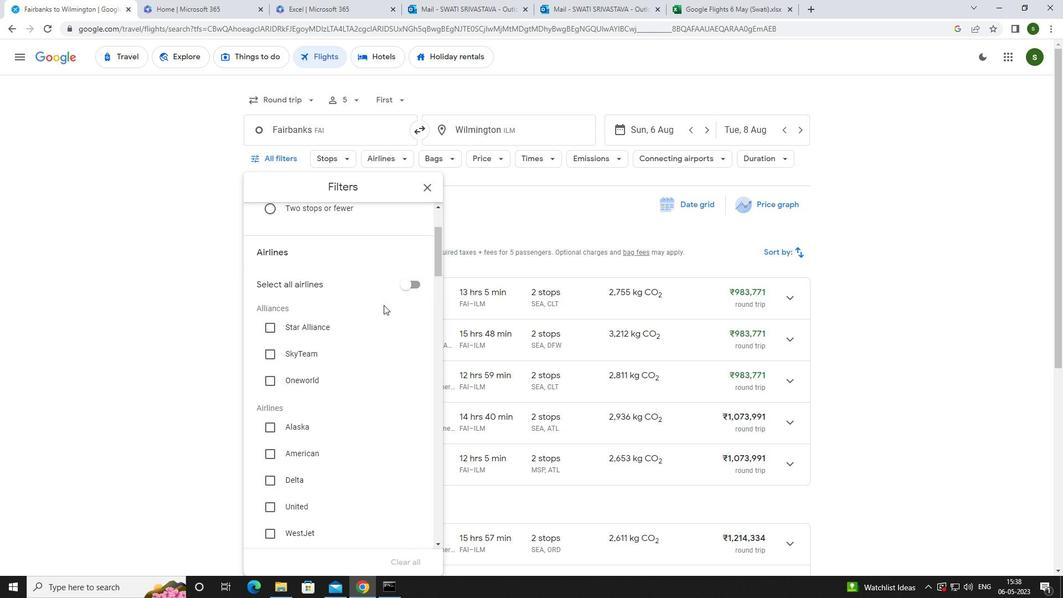 
Action: Mouse scrolled (380, 331) with delta (0, 0)
Screenshot: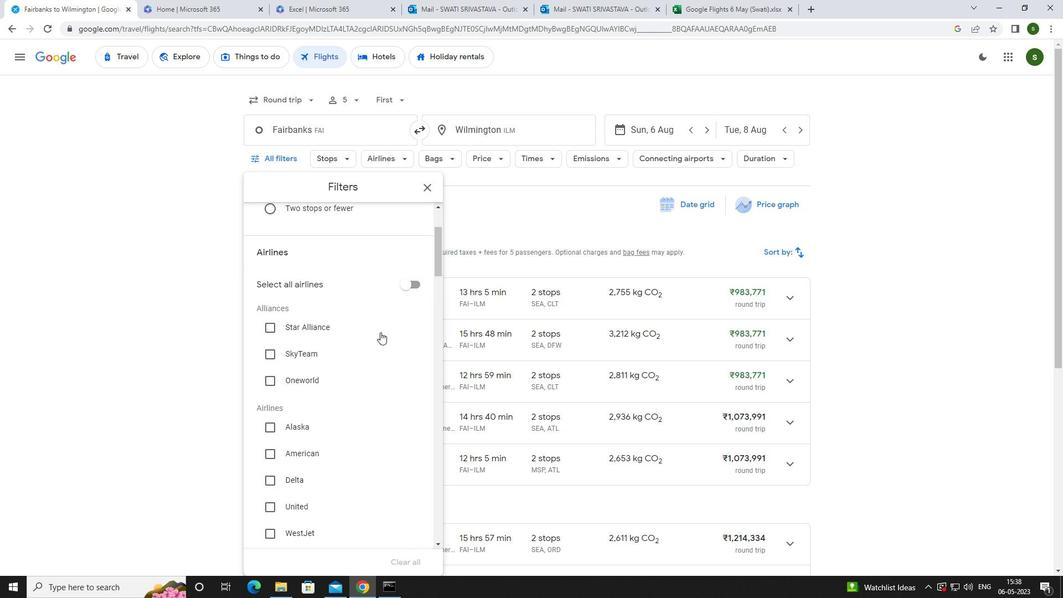
Action: Mouse scrolled (380, 331) with delta (0, 0)
Screenshot: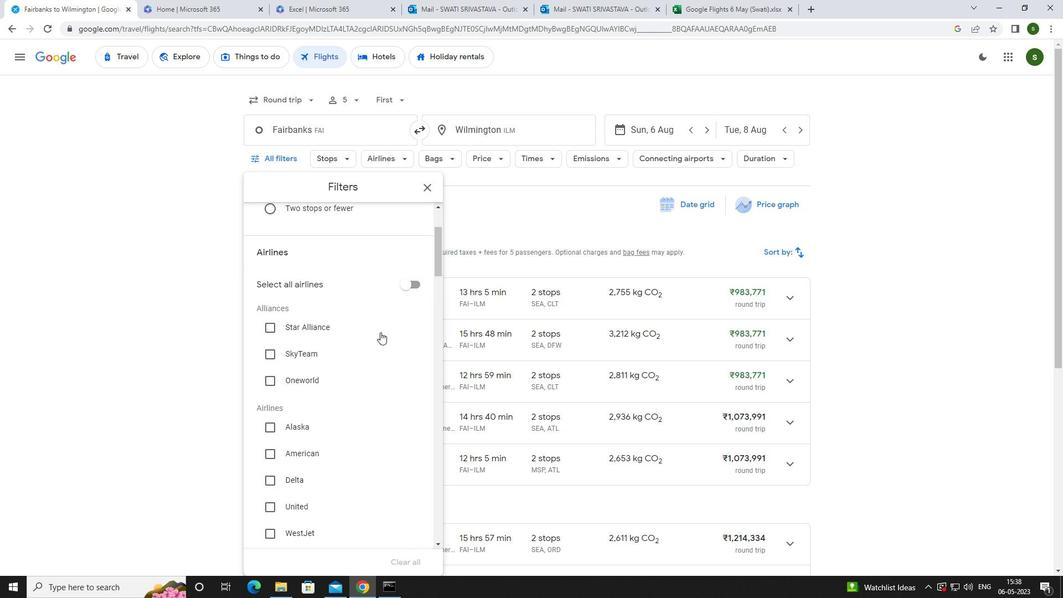
Action: Mouse scrolled (380, 331) with delta (0, 0)
Screenshot: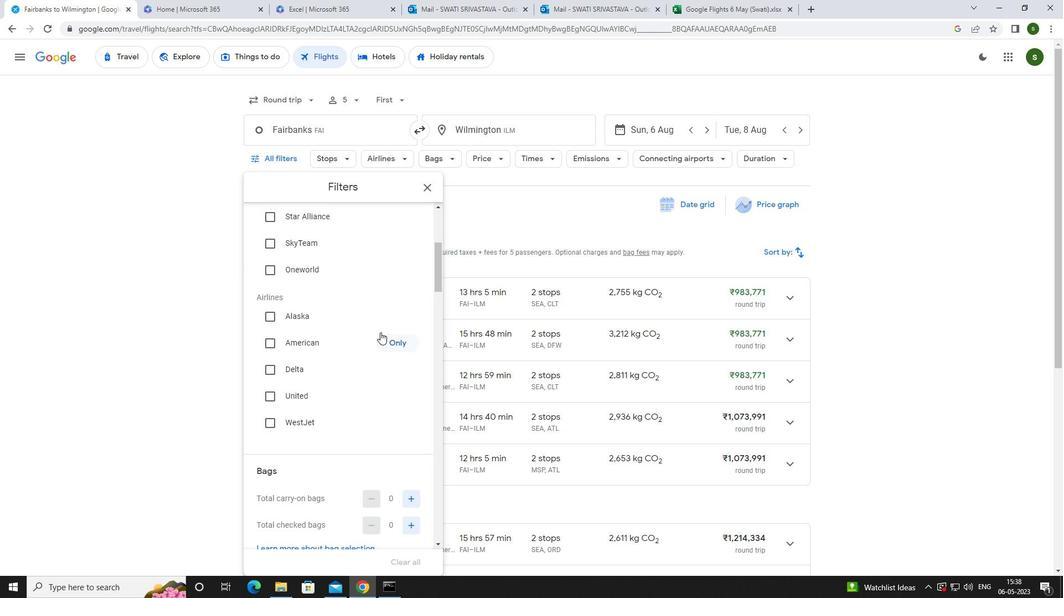 
Action: Mouse scrolled (380, 331) with delta (0, 0)
Screenshot: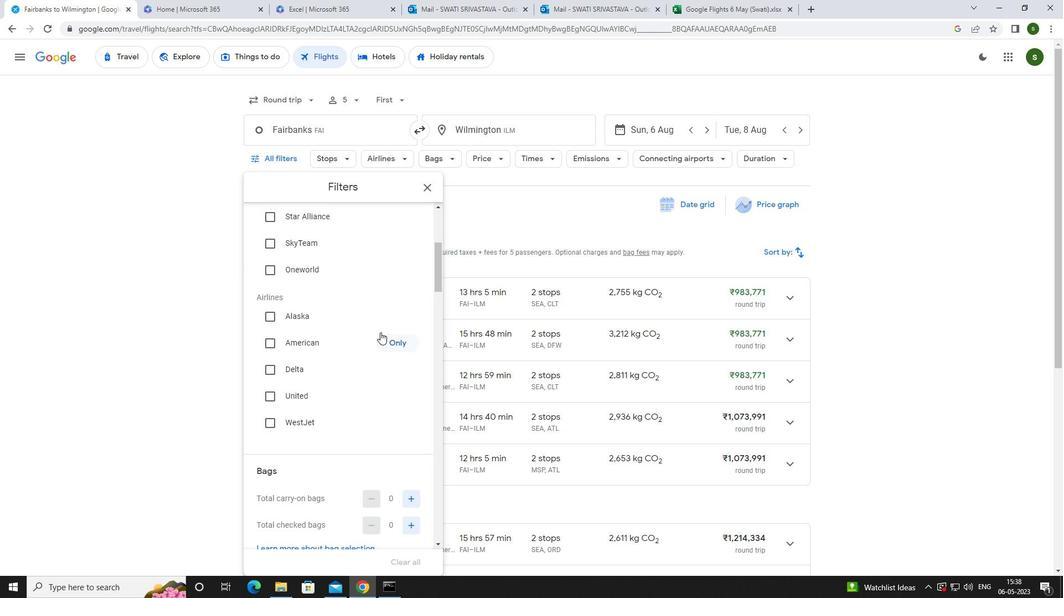 
Action: Mouse scrolled (380, 331) with delta (0, 0)
Screenshot: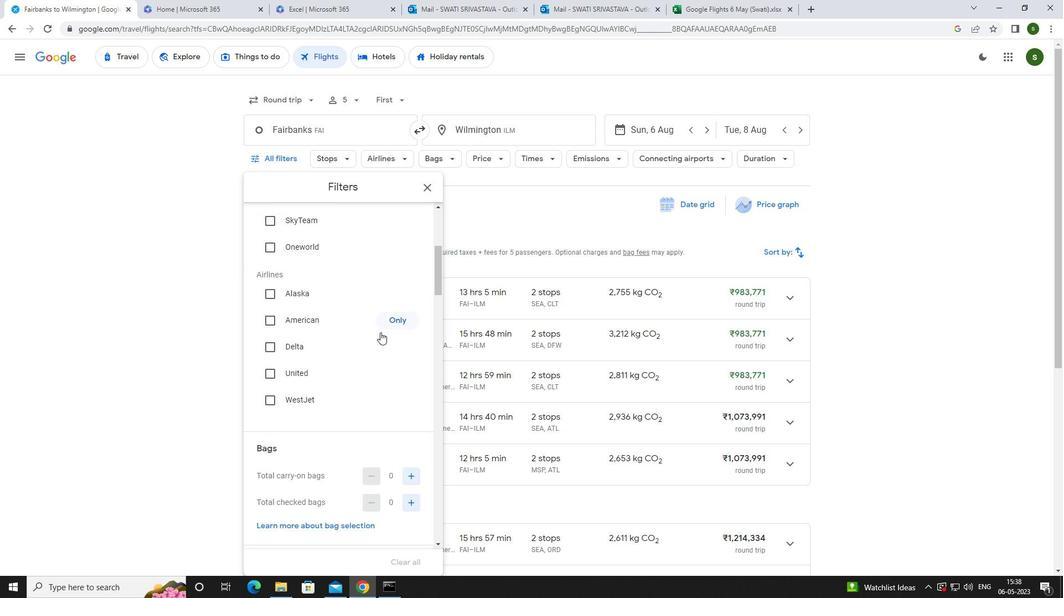 
Action: Mouse moved to (415, 327)
Screenshot: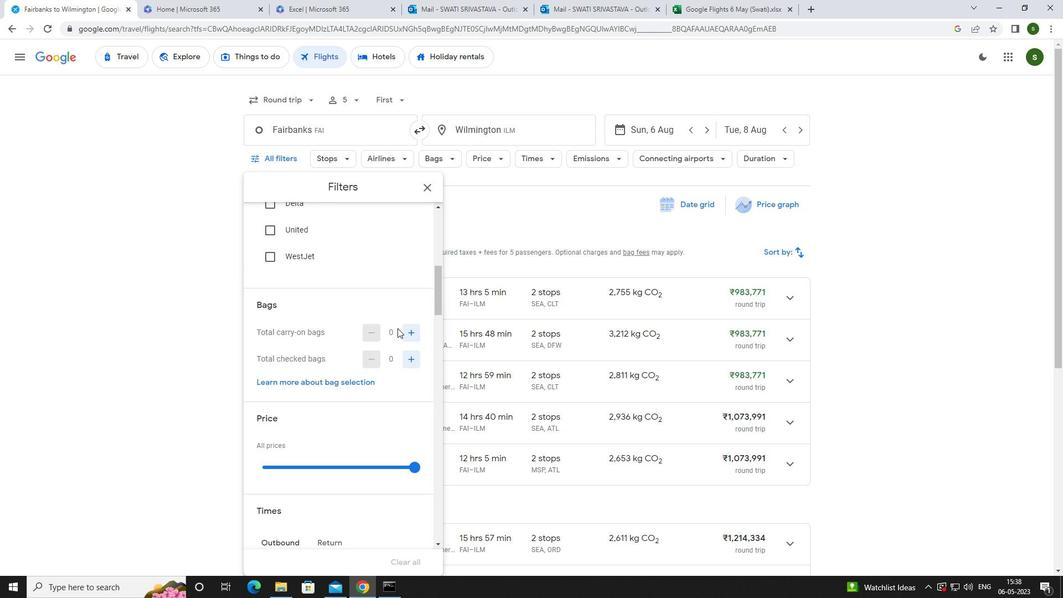 
Action: Mouse pressed left at (415, 327)
Screenshot: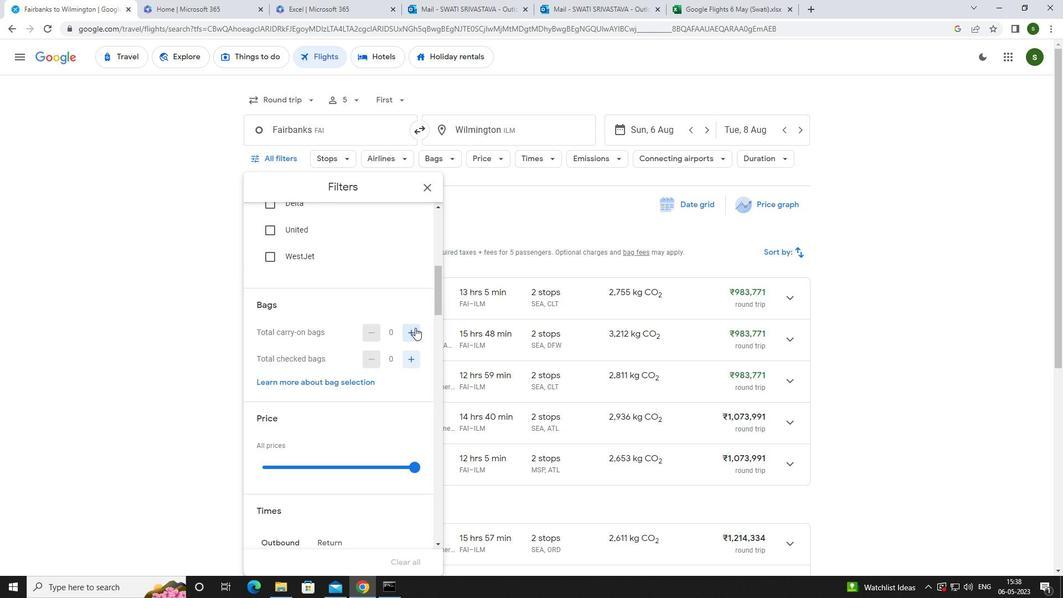 
Action: Mouse moved to (409, 363)
Screenshot: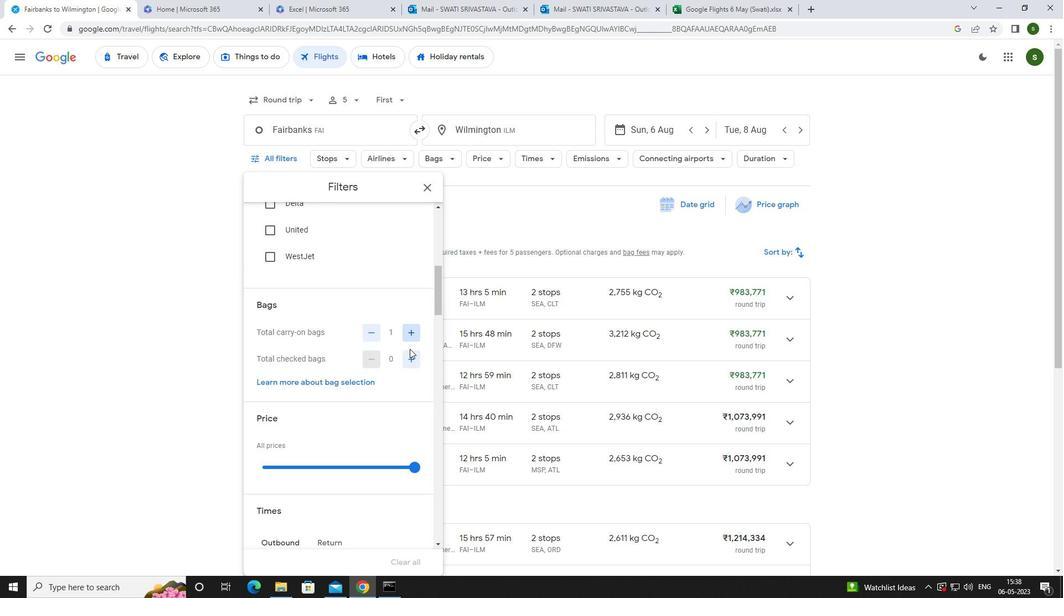 
Action: Mouse pressed left at (409, 363)
Screenshot: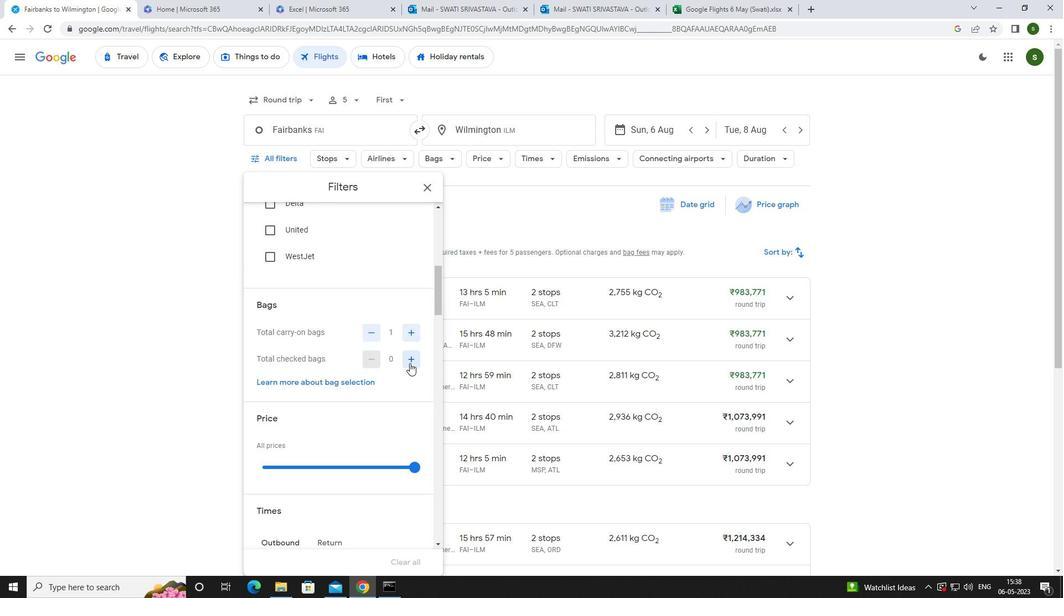 
Action: Mouse pressed left at (409, 363)
Screenshot: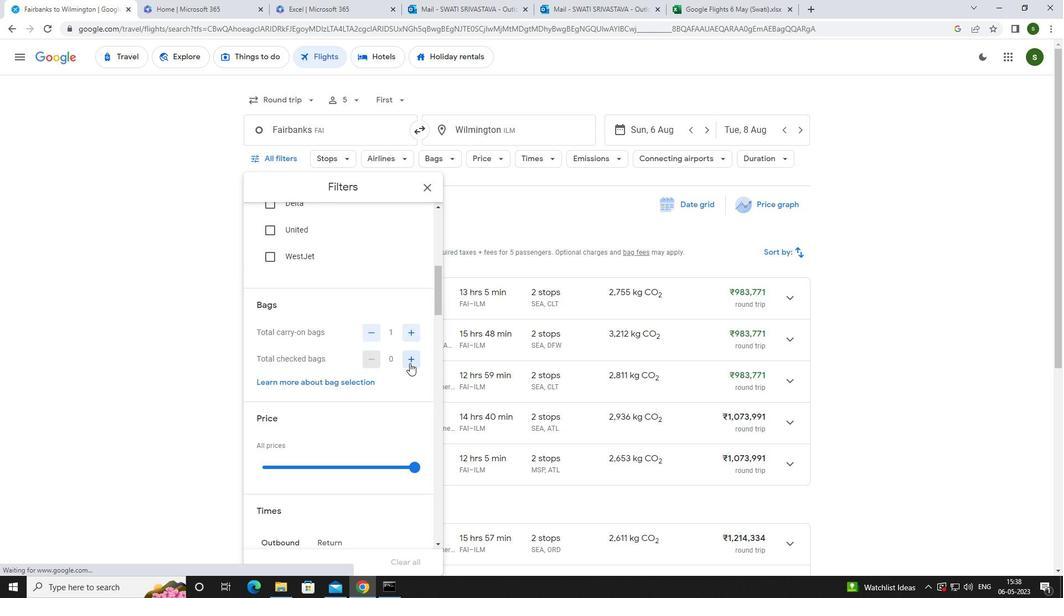 
Action: Mouse pressed left at (409, 363)
Screenshot: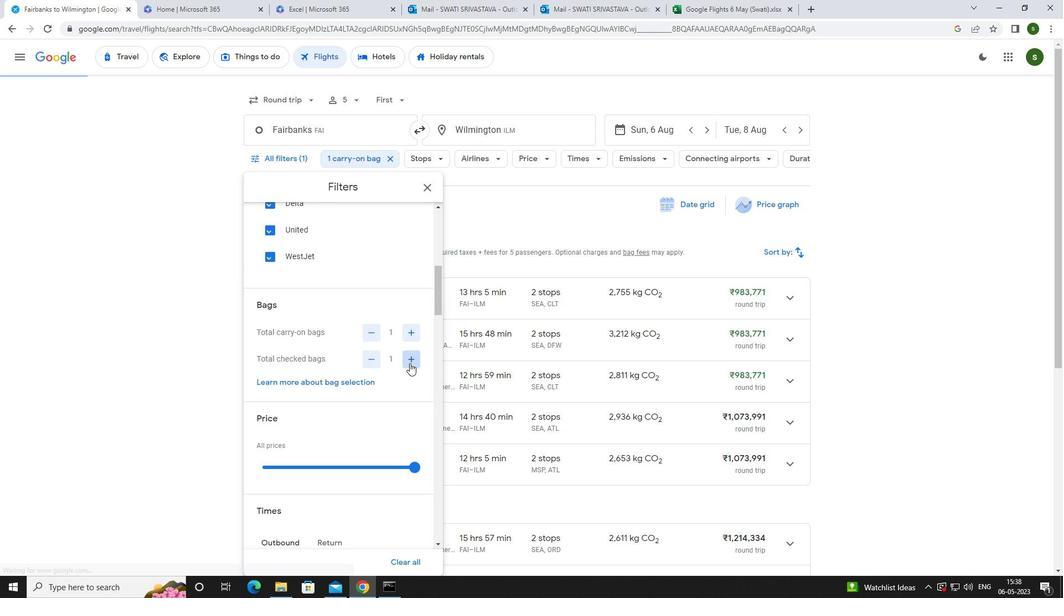 
Action: Mouse pressed left at (409, 363)
Screenshot: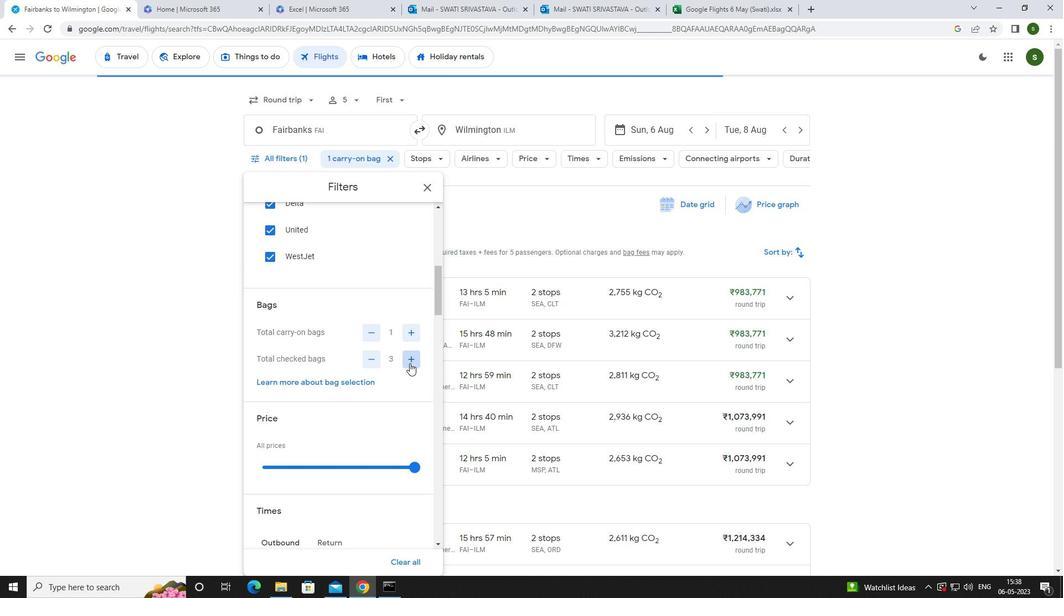 
Action: Mouse pressed left at (409, 363)
Screenshot: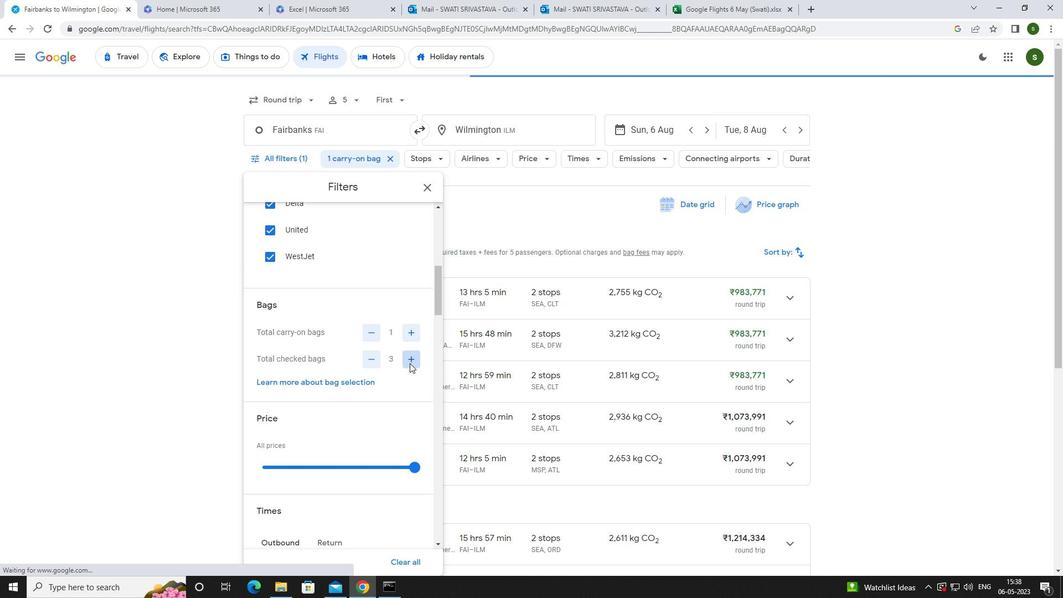 
Action: Mouse scrolled (409, 362) with delta (0, 0)
Screenshot: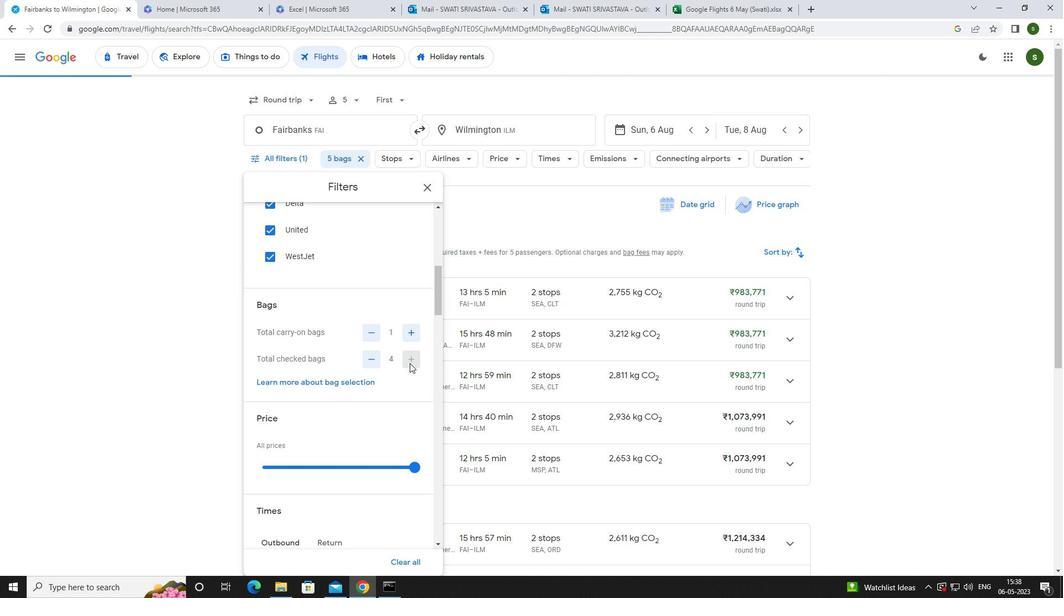 
Action: Mouse scrolled (409, 362) with delta (0, 0)
Screenshot: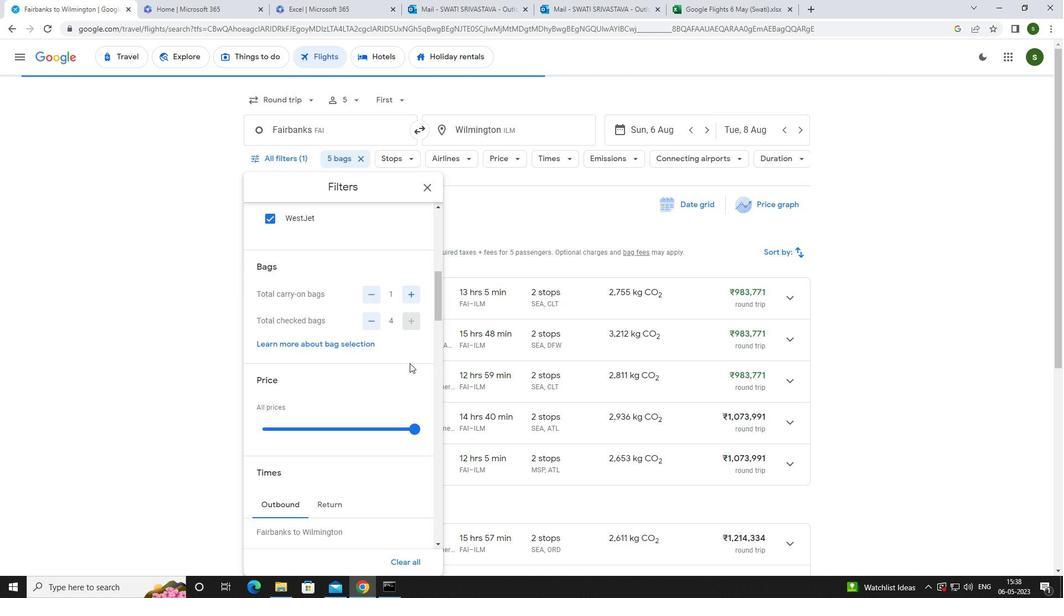 
Action: Mouse moved to (416, 355)
Screenshot: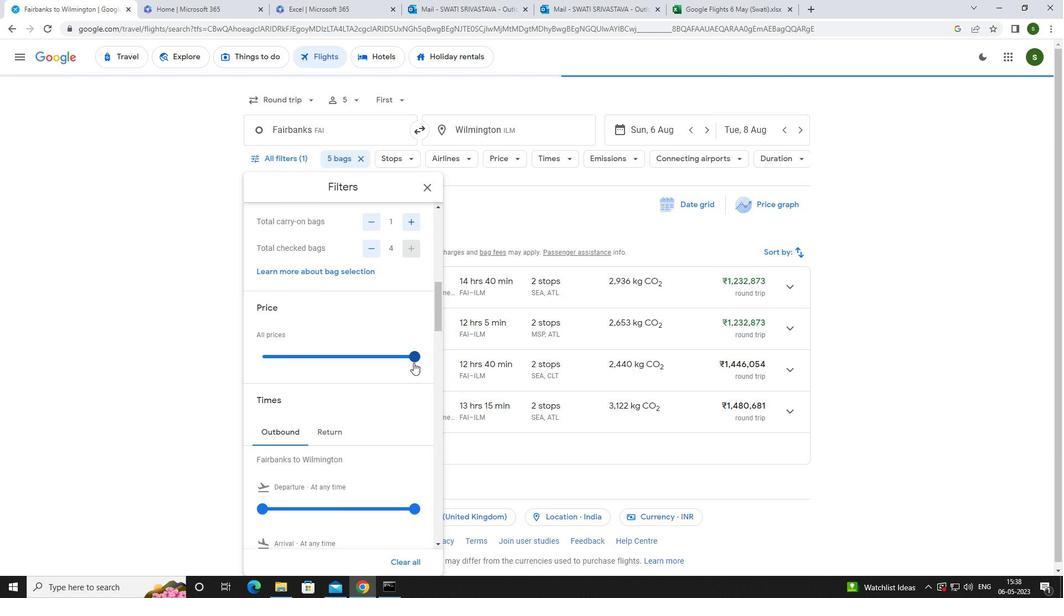 
Action: Mouse pressed left at (416, 355)
Screenshot: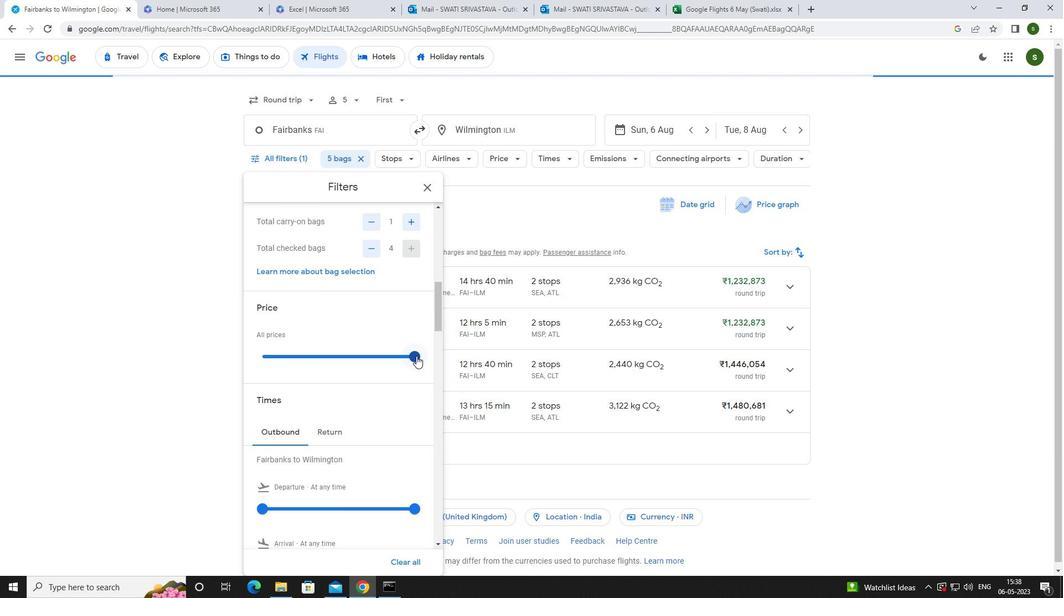 
Action: Mouse moved to (265, 357)
Screenshot: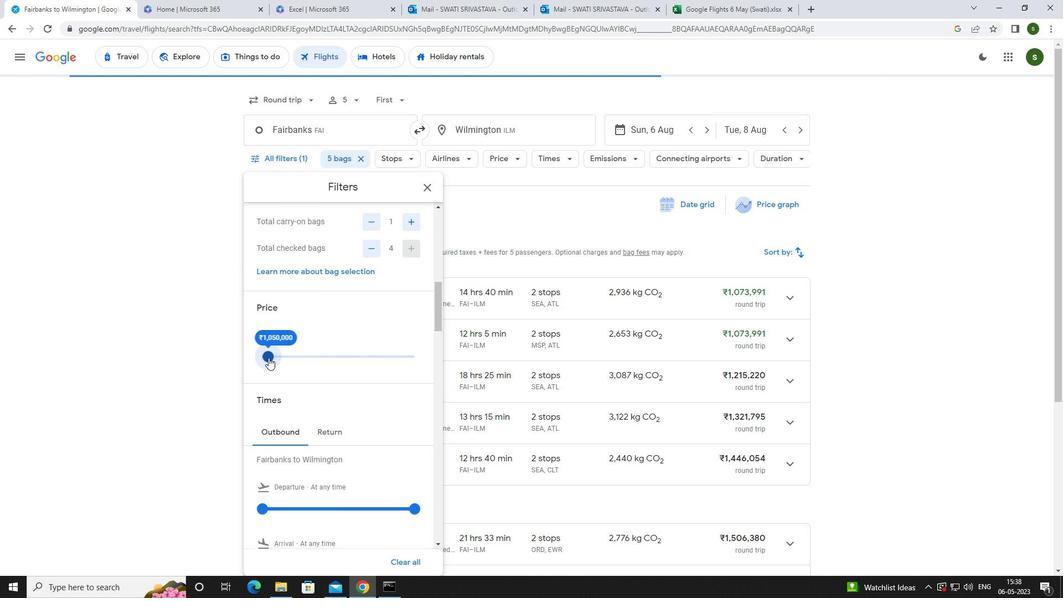 
Action: Mouse scrolled (265, 357) with delta (0, 0)
Screenshot: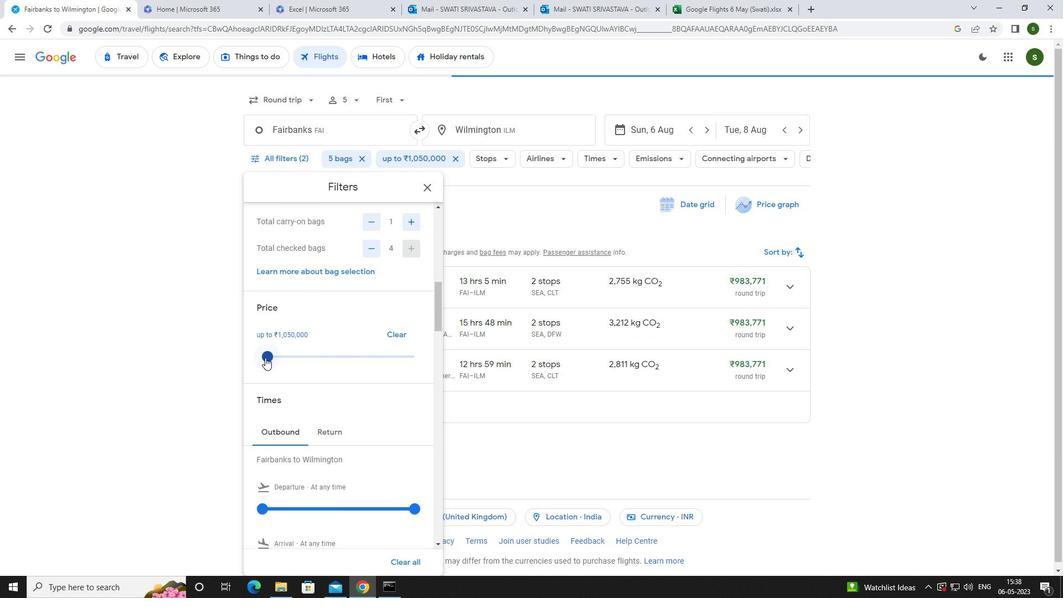 
Action: Mouse scrolled (265, 357) with delta (0, 0)
Screenshot: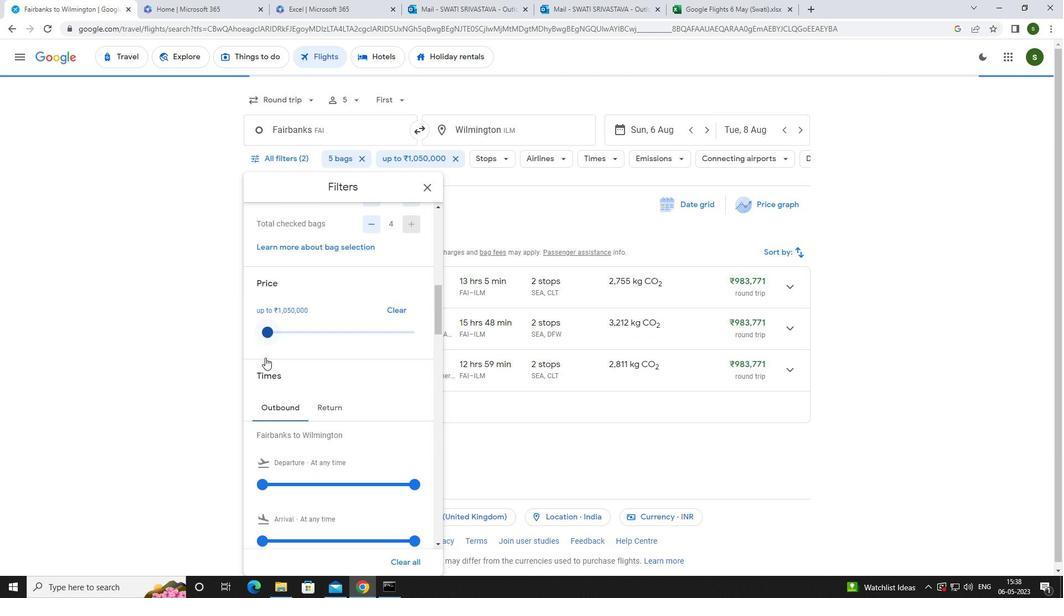 
Action: Mouse moved to (264, 396)
Screenshot: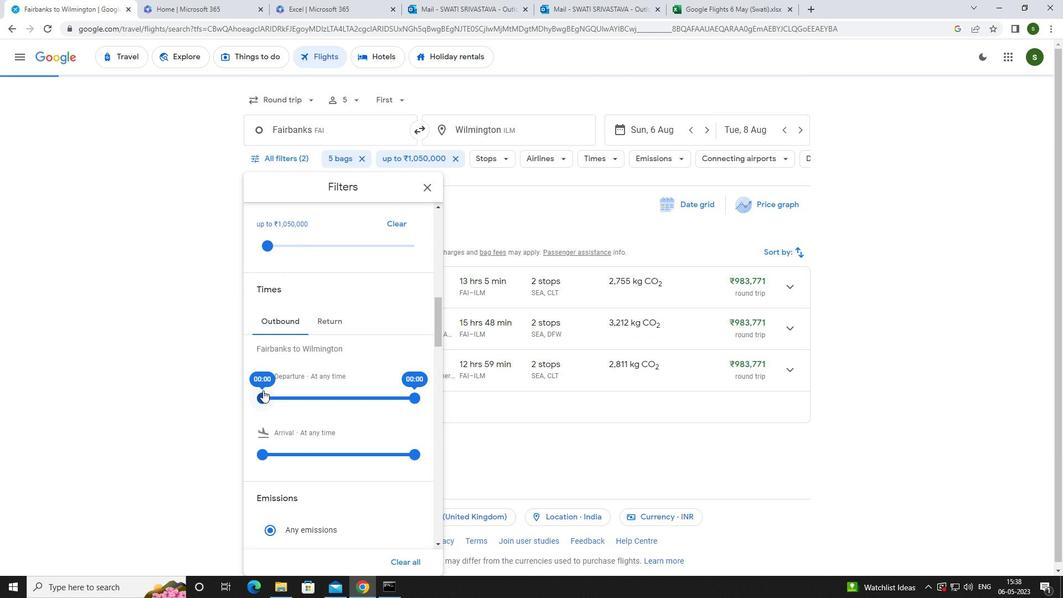 
Action: Mouse pressed left at (264, 396)
Screenshot: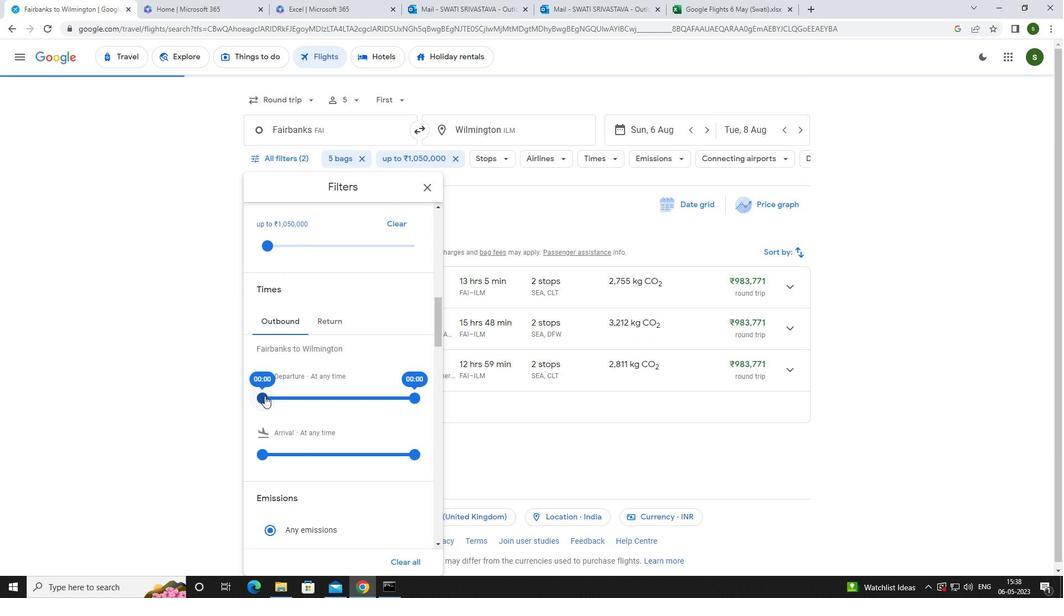 
Action: Mouse moved to (211, 402)
Screenshot: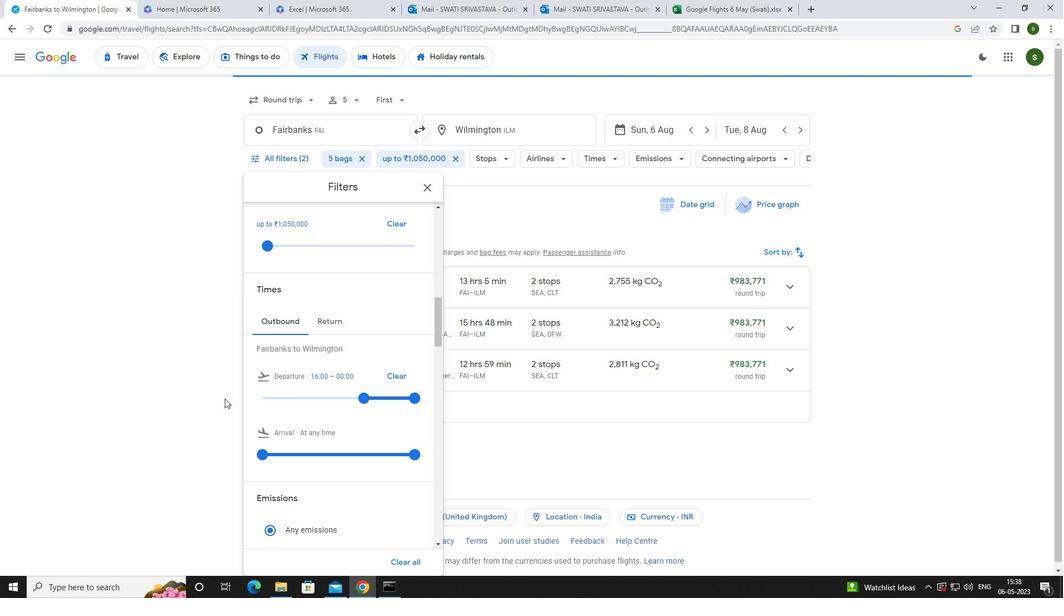 
Action: Mouse pressed left at (211, 402)
Screenshot: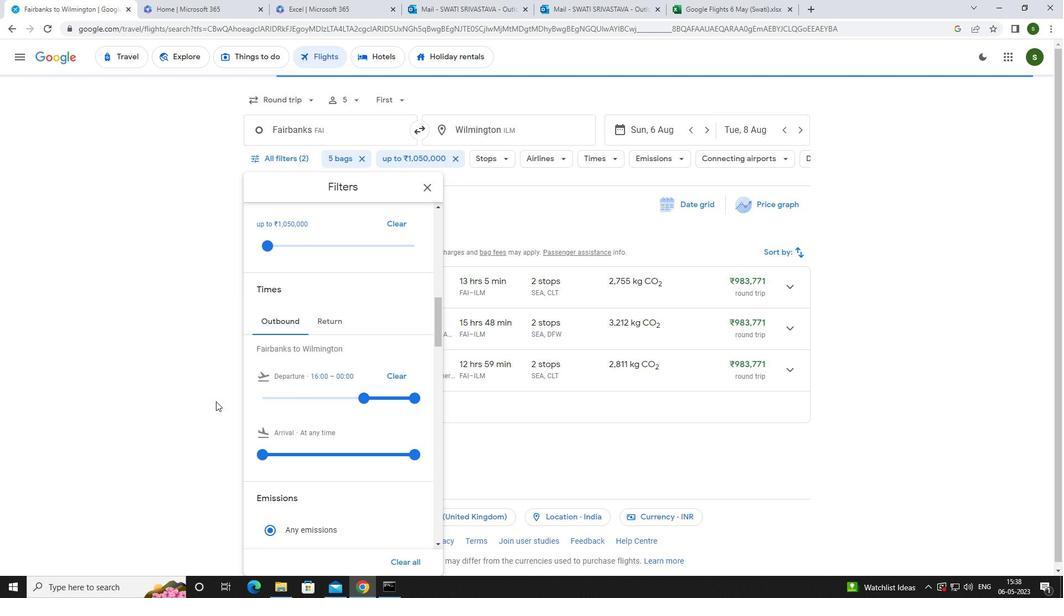 
